 Task: Create a due date automation trigger when advanced on, on the monday of the week a card is due add dates starting next week at 11:00 AM.
Action: Mouse moved to (973, 335)
Screenshot: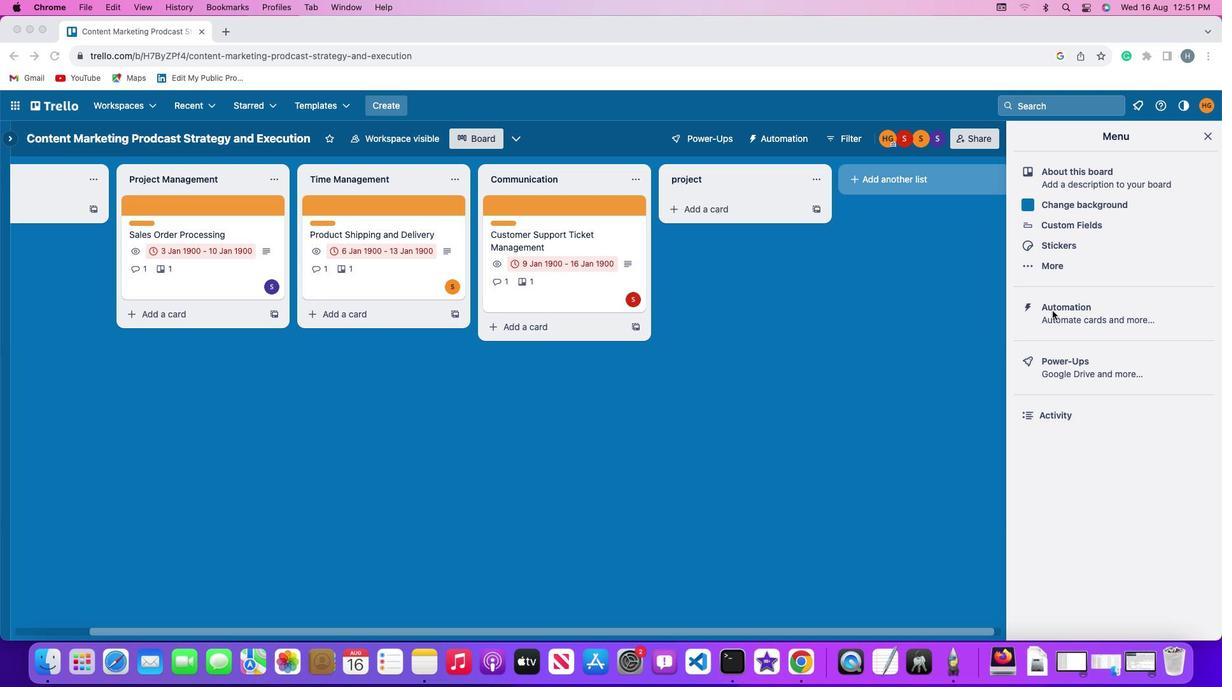 
Action: Mouse pressed left at (973, 335)
Screenshot: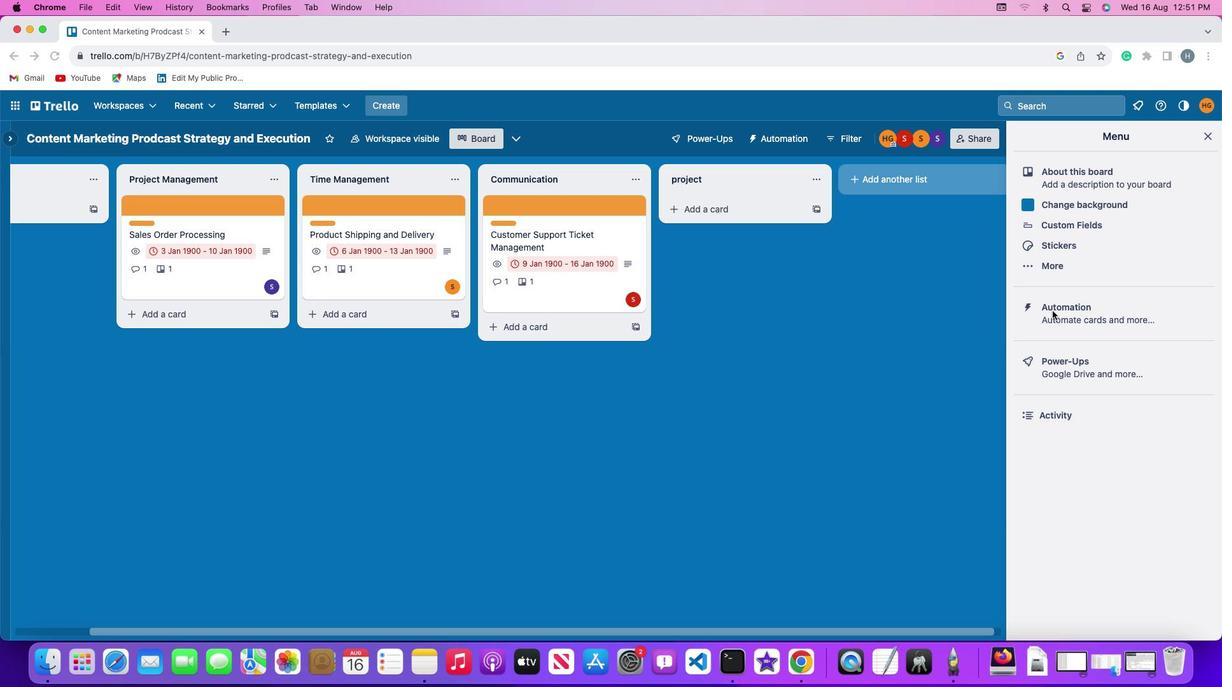 
Action: Mouse moved to (973, 335)
Screenshot: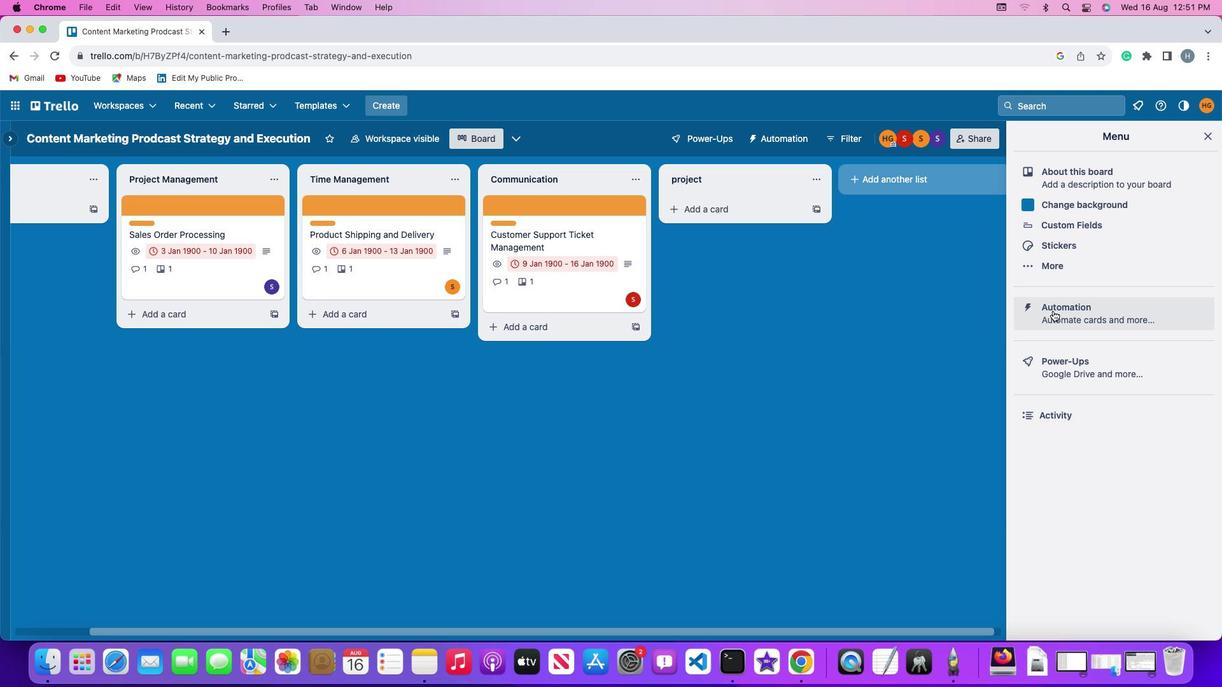 
Action: Mouse pressed left at (973, 335)
Screenshot: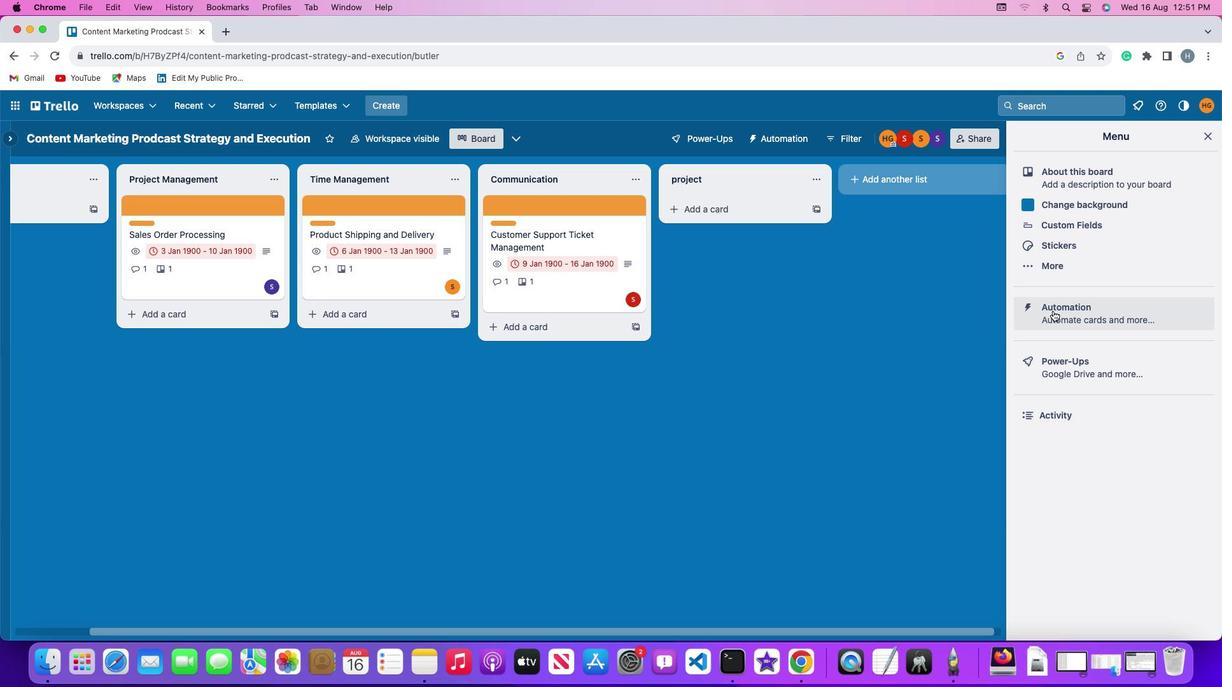 
Action: Mouse moved to (122, 329)
Screenshot: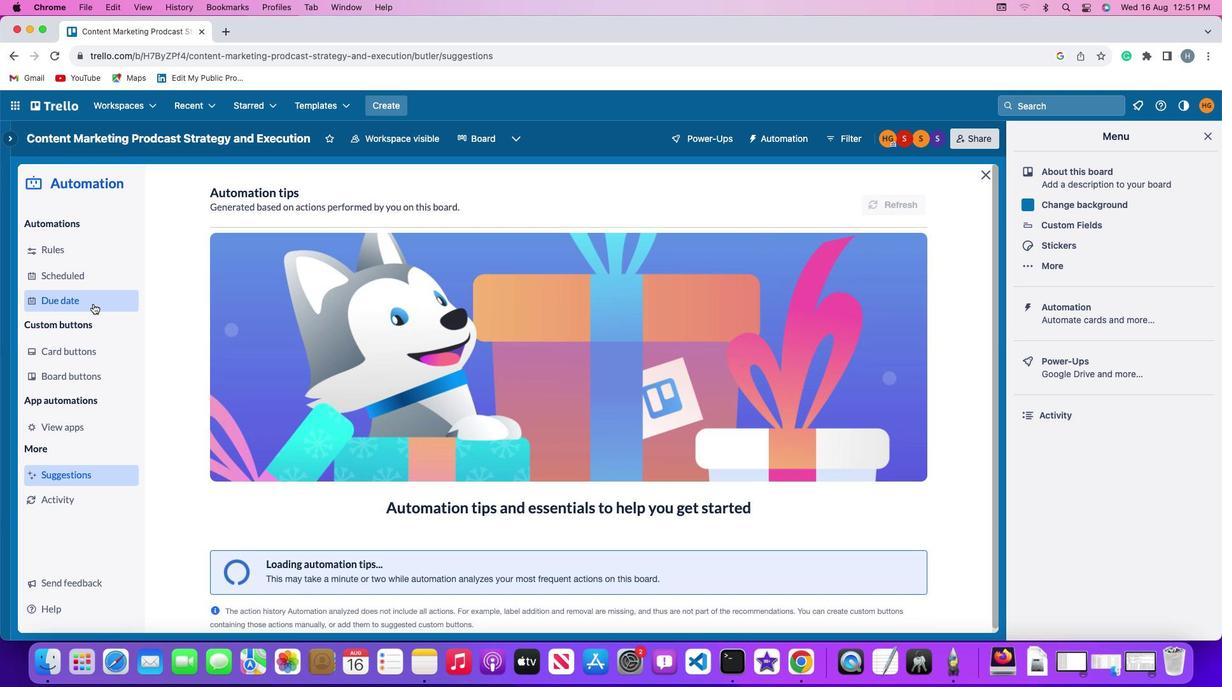 
Action: Mouse pressed left at (122, 329)
Screenshot: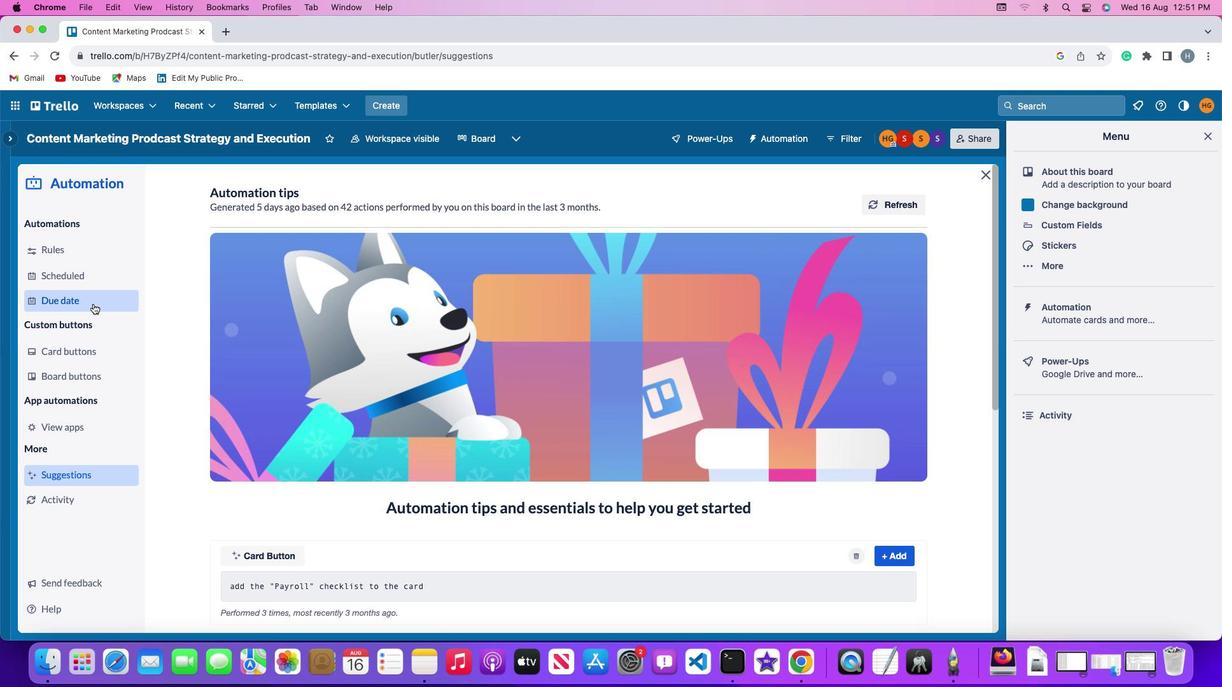 
Action: Mouse moved to (798, 235)
Screenshot: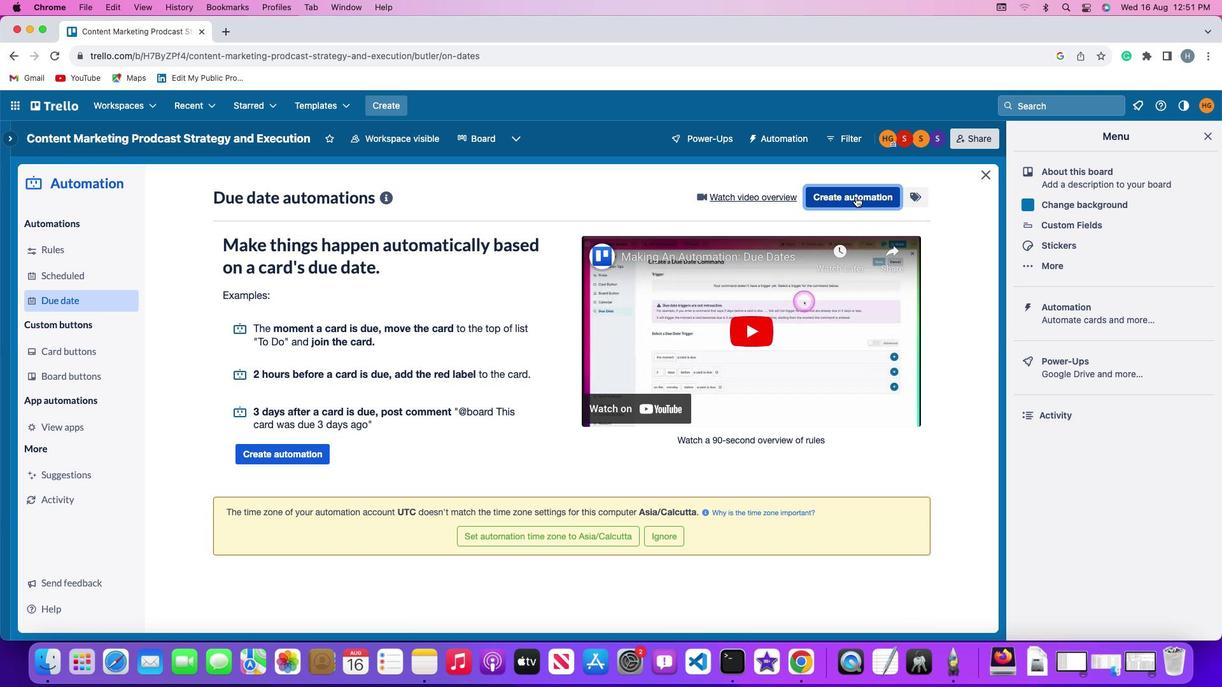 
Action: Mouse pressed left at (798, 235)
Screenshot: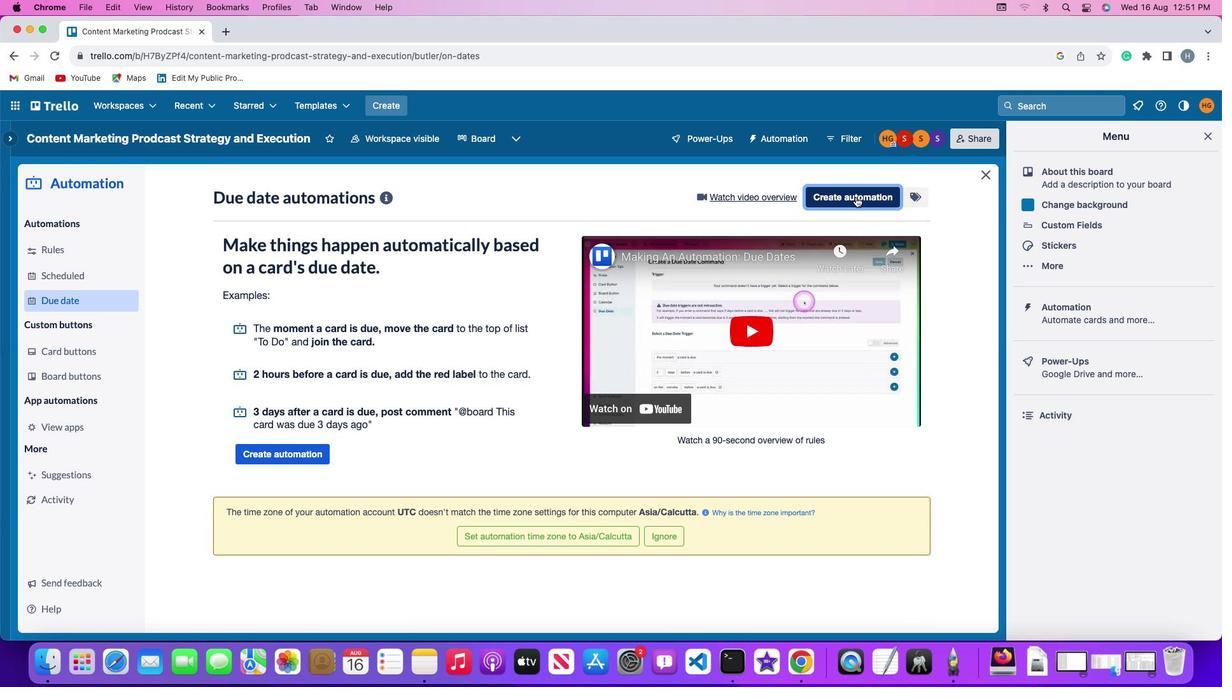 
Action: Mouse moved to (552, 342)
Screenshot: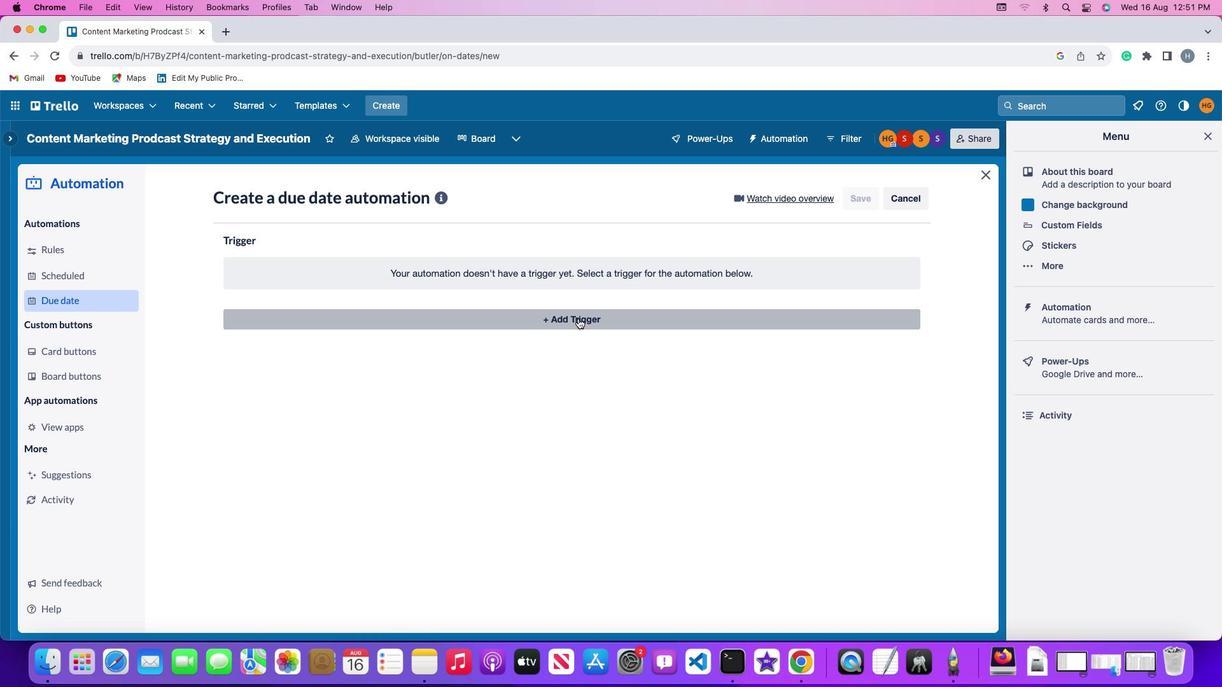 
Action: Mouse pressed left at (552, 342)
Screenshot: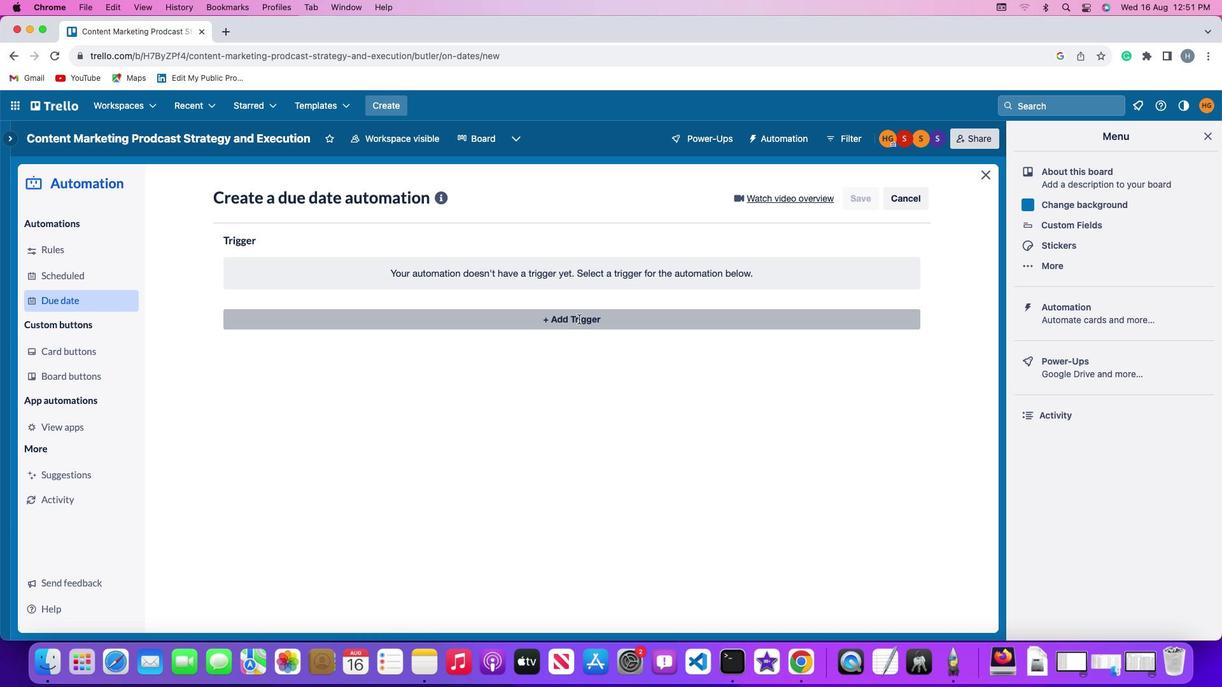 
Action: Mouse moved to (284, 544)
Screenshot: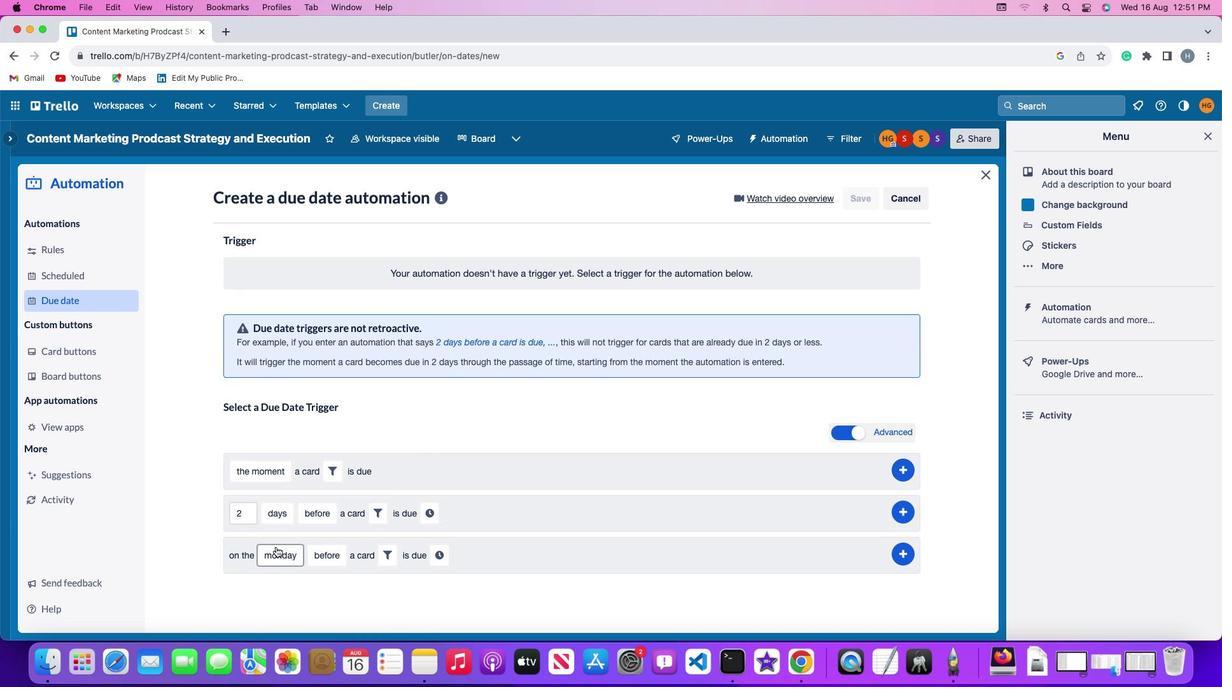 
Action: Mouse pressed left at (284, 544)
Screenshot: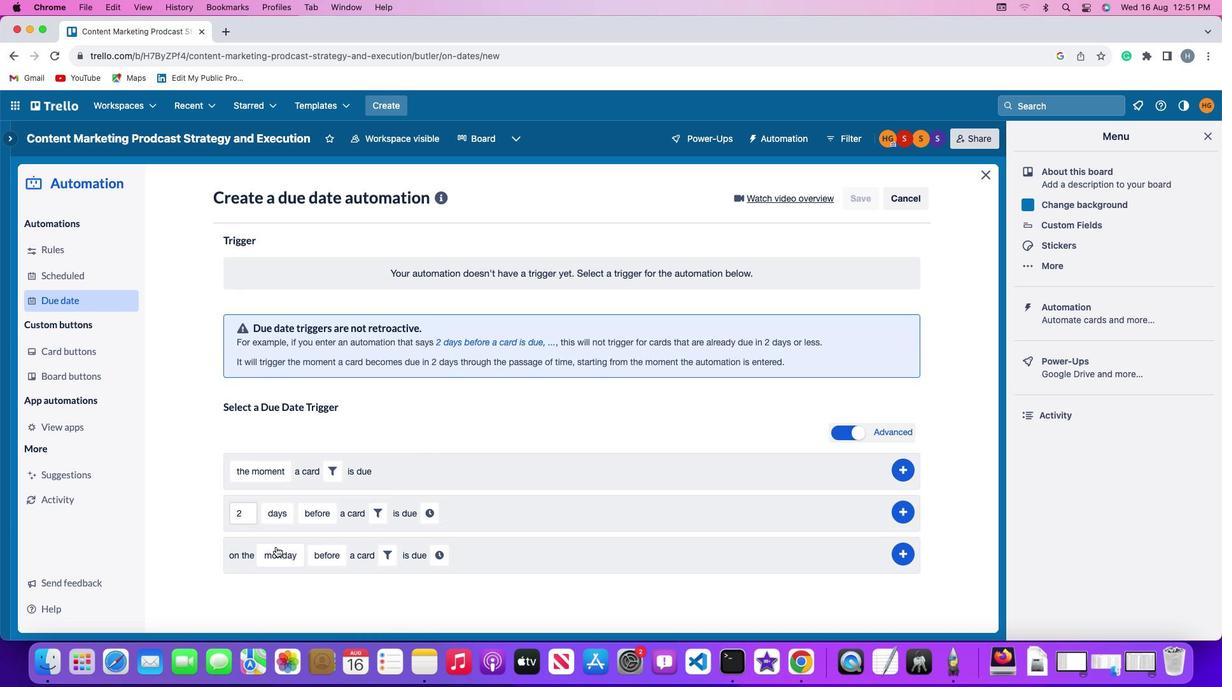 
Action: Mouse moved to (307, 395)
Screenshot: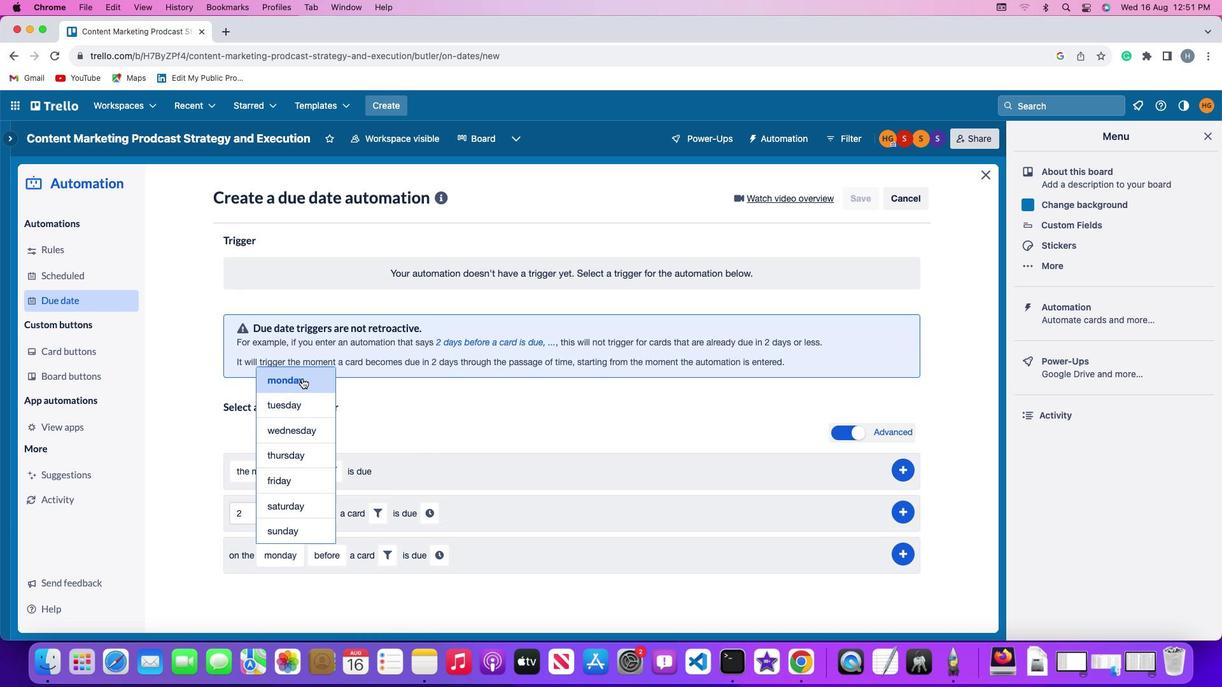 
Action: Mouse pressed left at (307, 395)
Screenshot: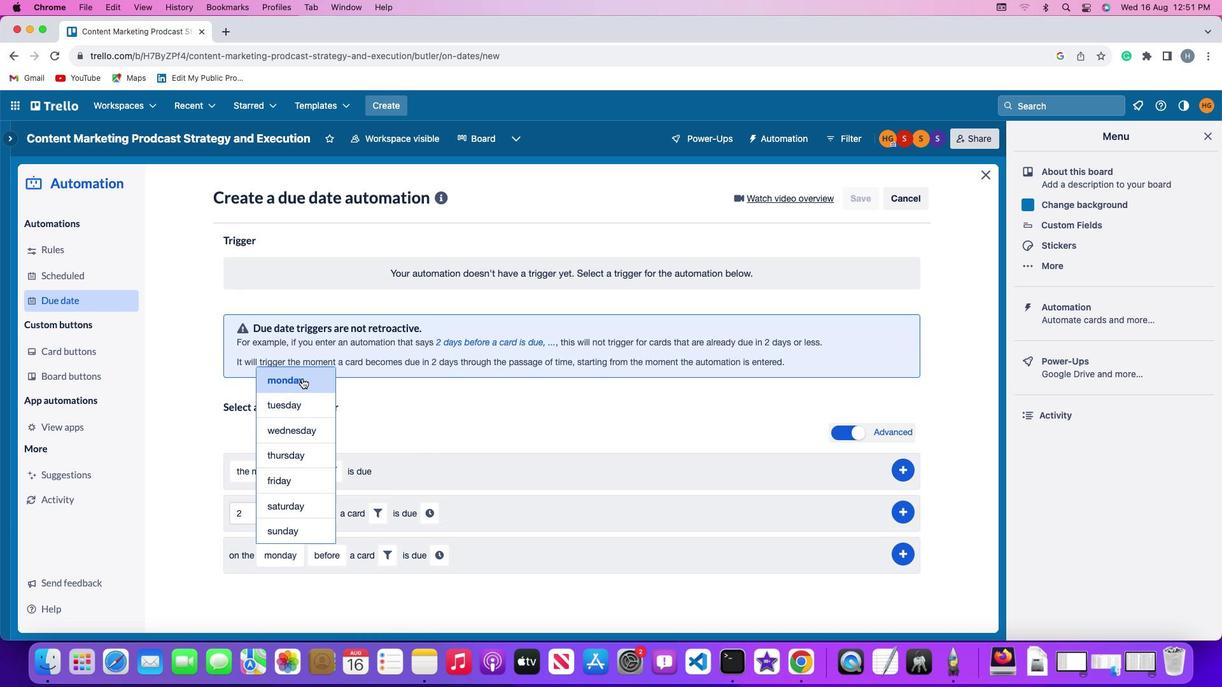 
Action: Mouse moved to (317, 556)
Screenshot: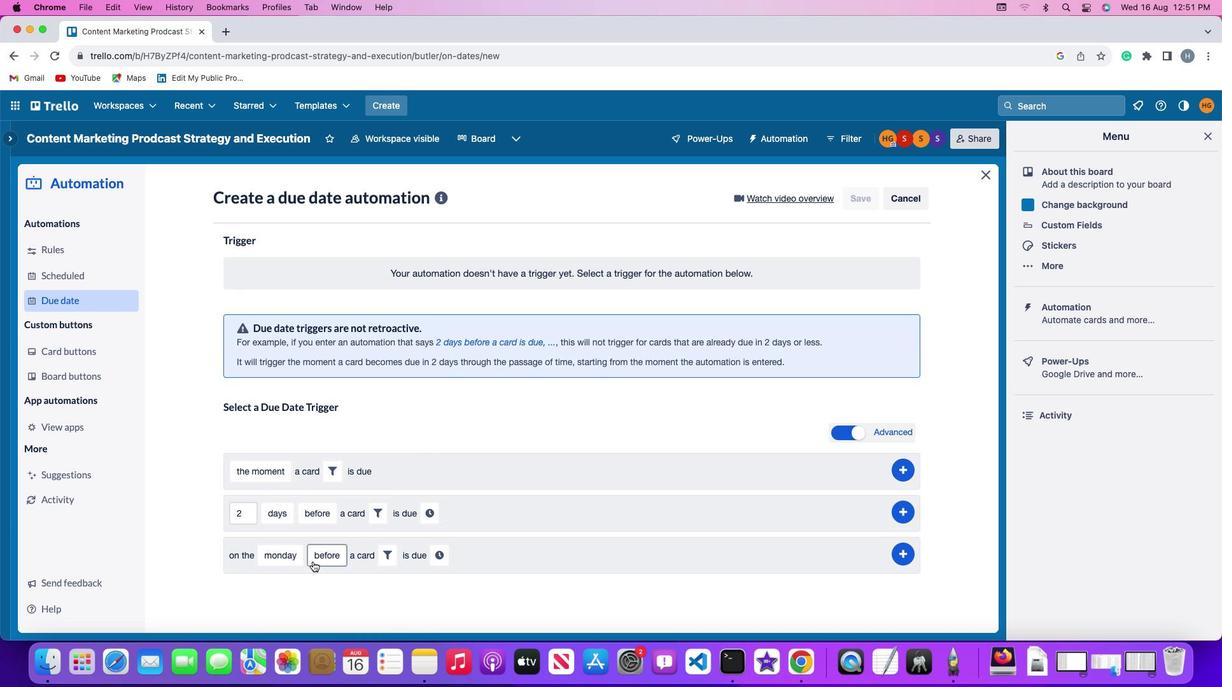 
Action: Mouse pressed left at (317, 556)
Screenshot: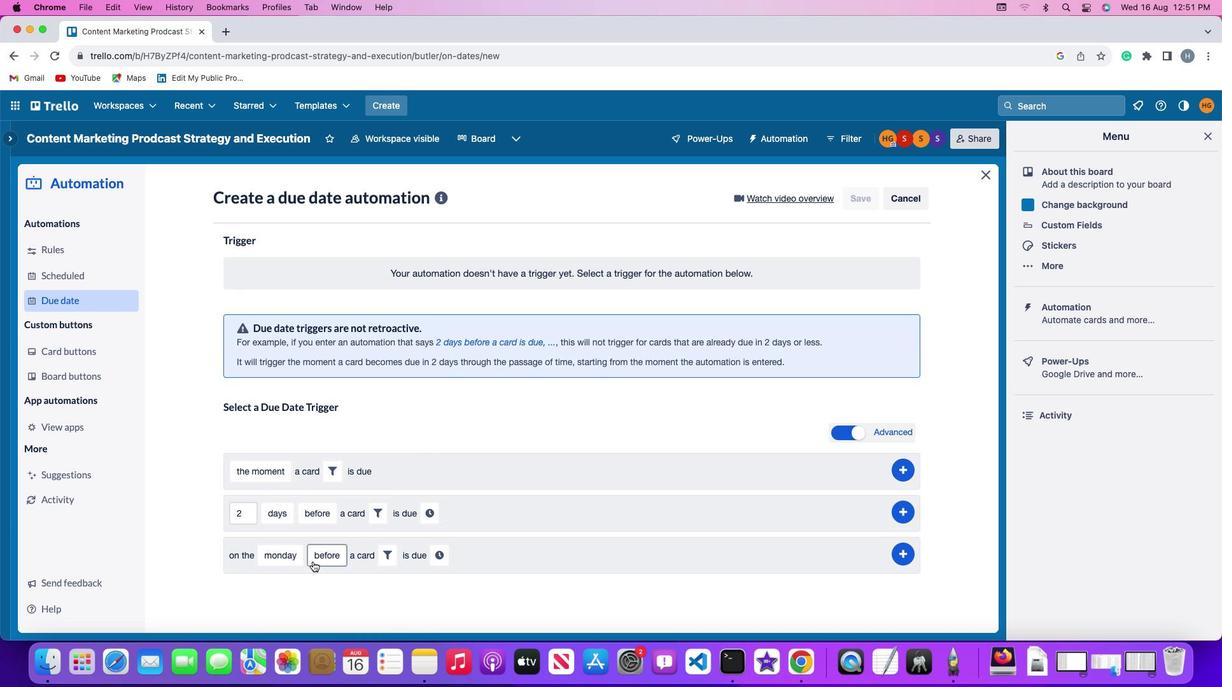 
Action: Mouse moved to (356, 505)
Screenshot: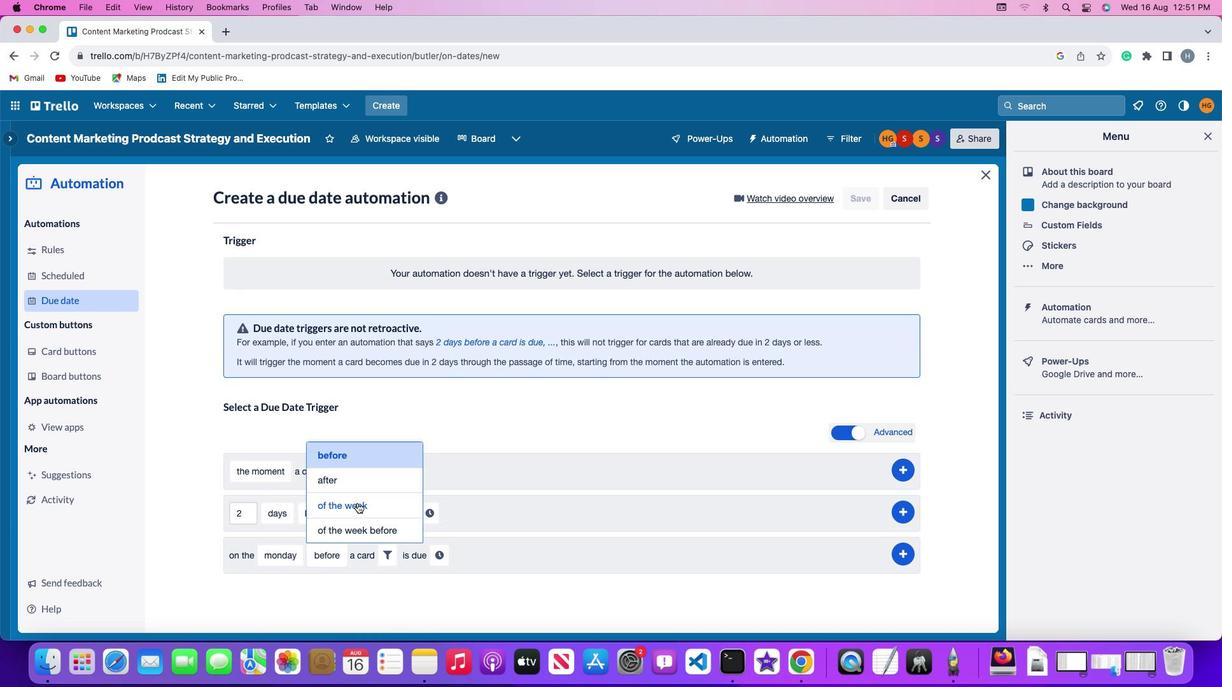 
Action: Mouse pressed left at (356, 505)
Screenshot: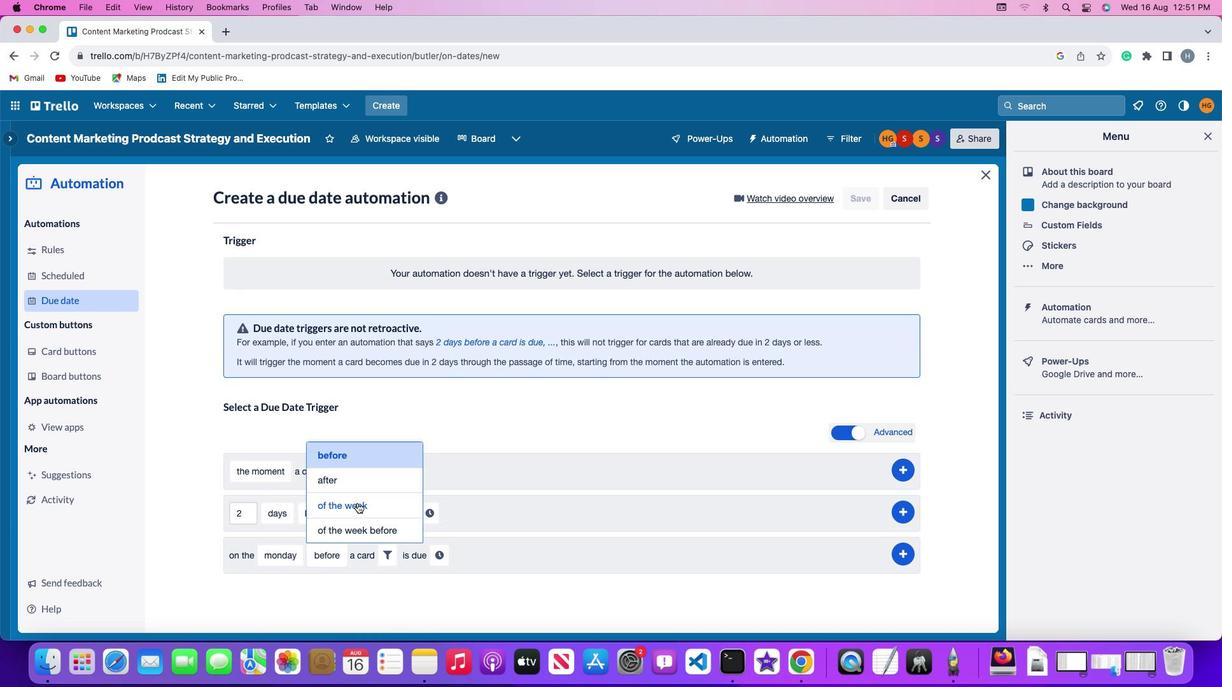 
Action: Mouse moved to (398, 553)
Screenshot: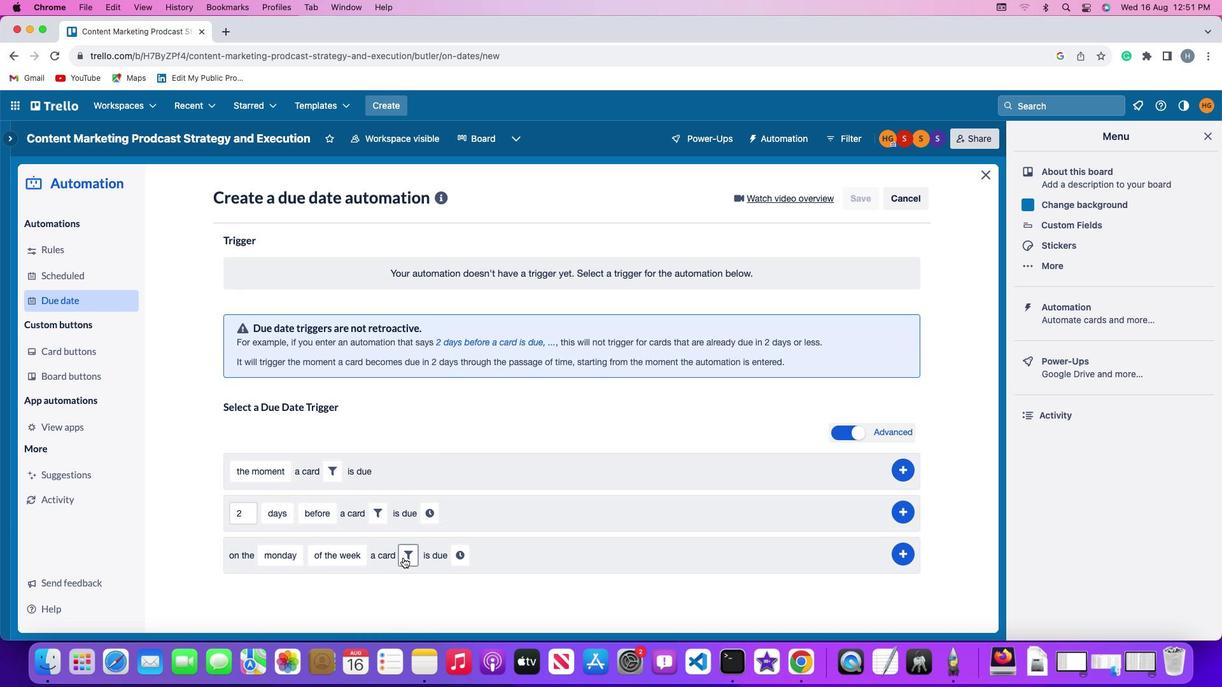 
Action: Mouse pressed left at (398, 553)
Screenshot: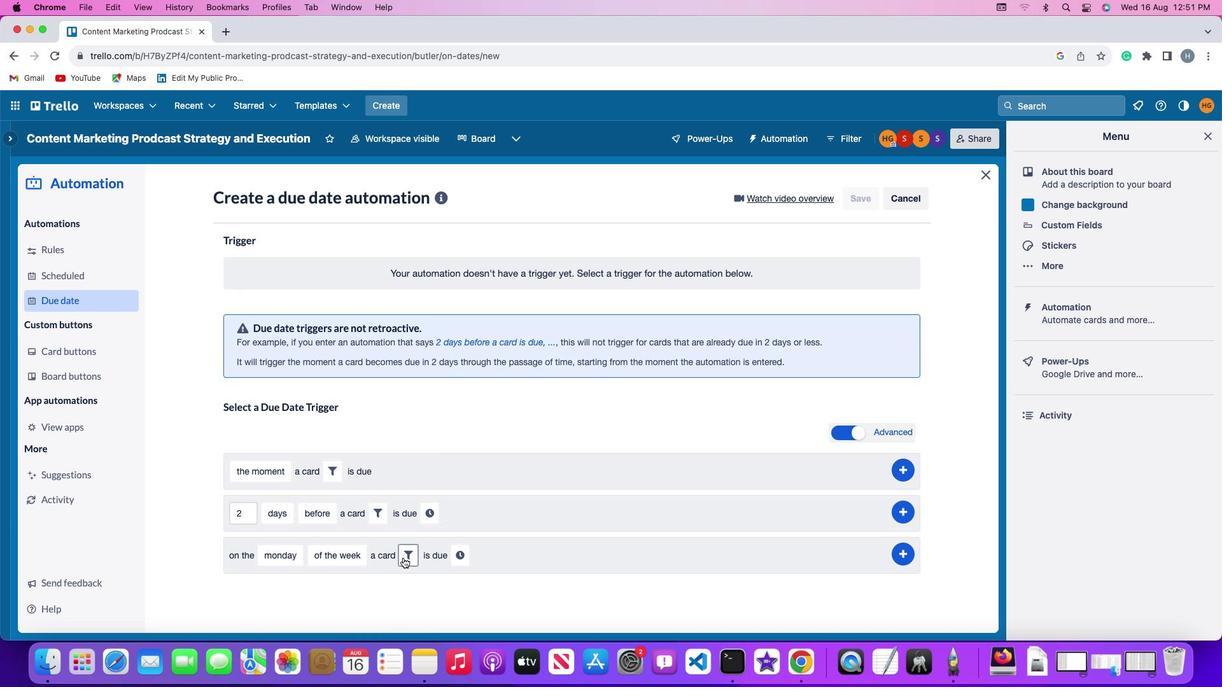 
Action: Mouse moved to (458, 587)
Screenshot: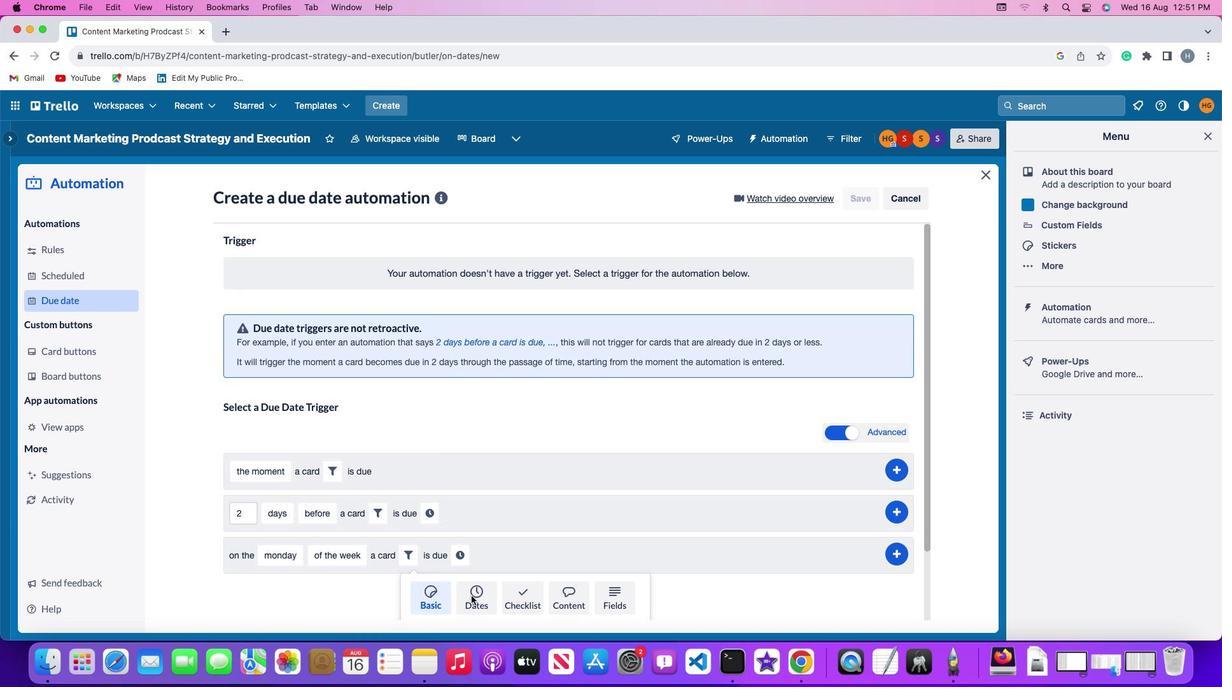
Action: Mouse pressed left at (458, 587)
Screenshot: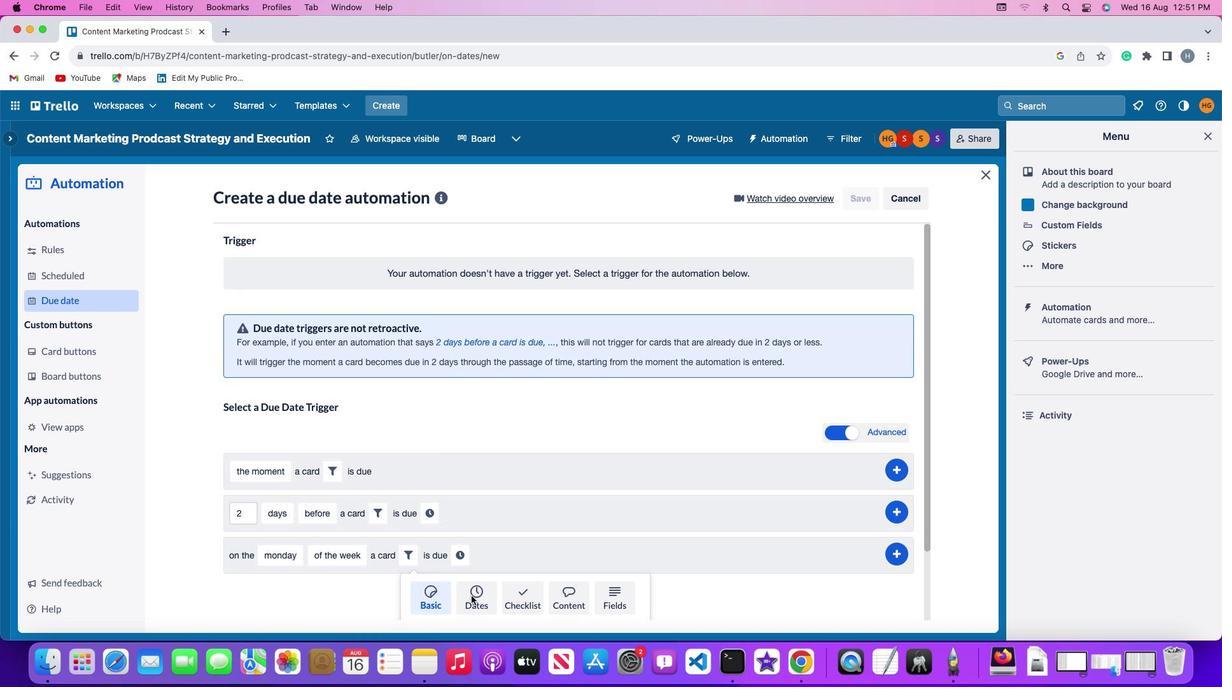 
Action: Mouse moved to (339, 591)
Screenshot: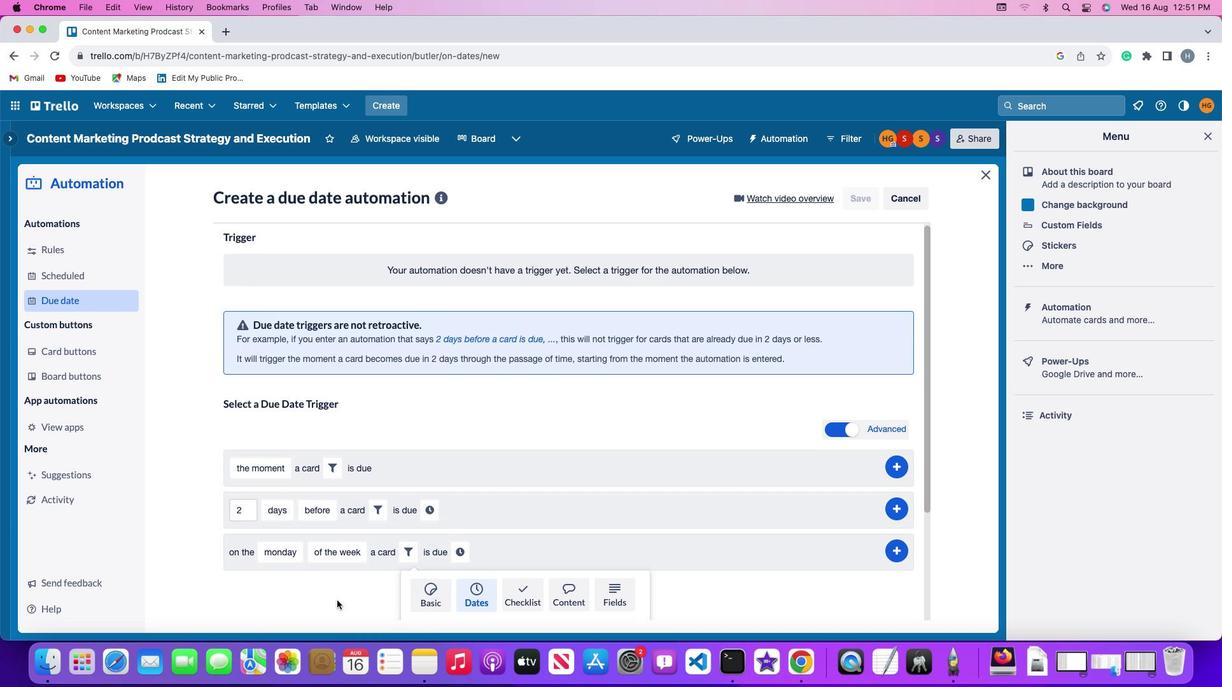 
Action: Mouse scrolled (339, 591) with delta (40, 61)
Screenshot: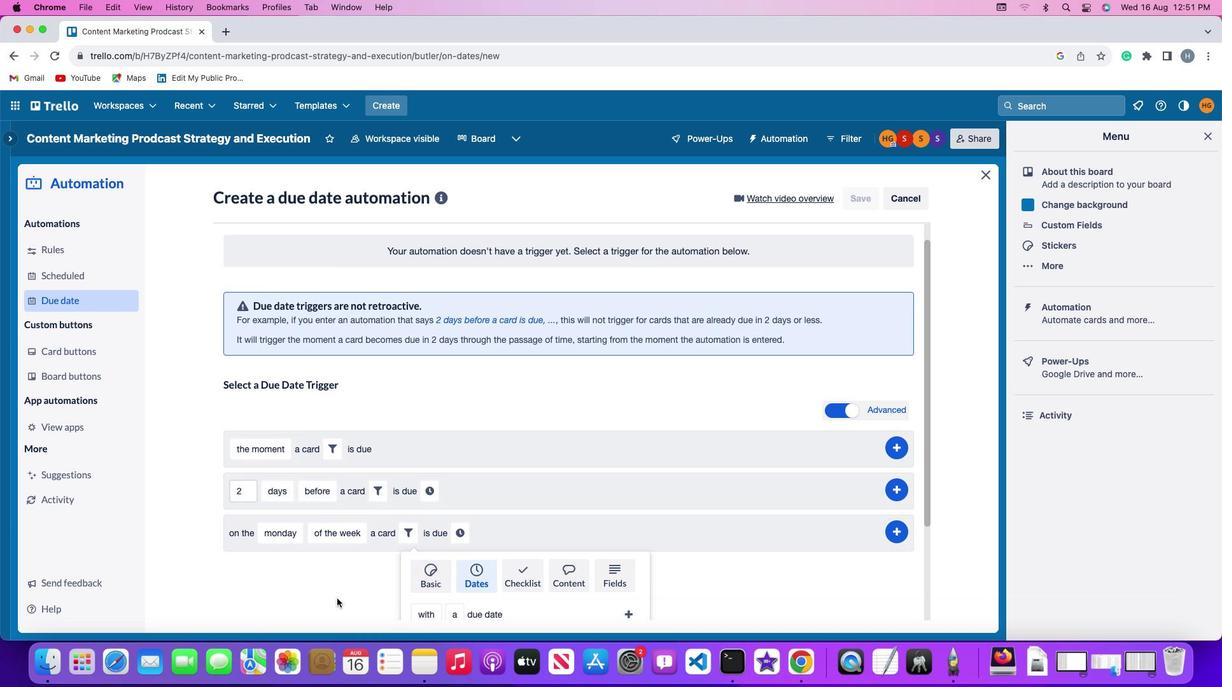 
Action: Mouse scrolled (339, 591) with delta (40, 61)
Screenshot: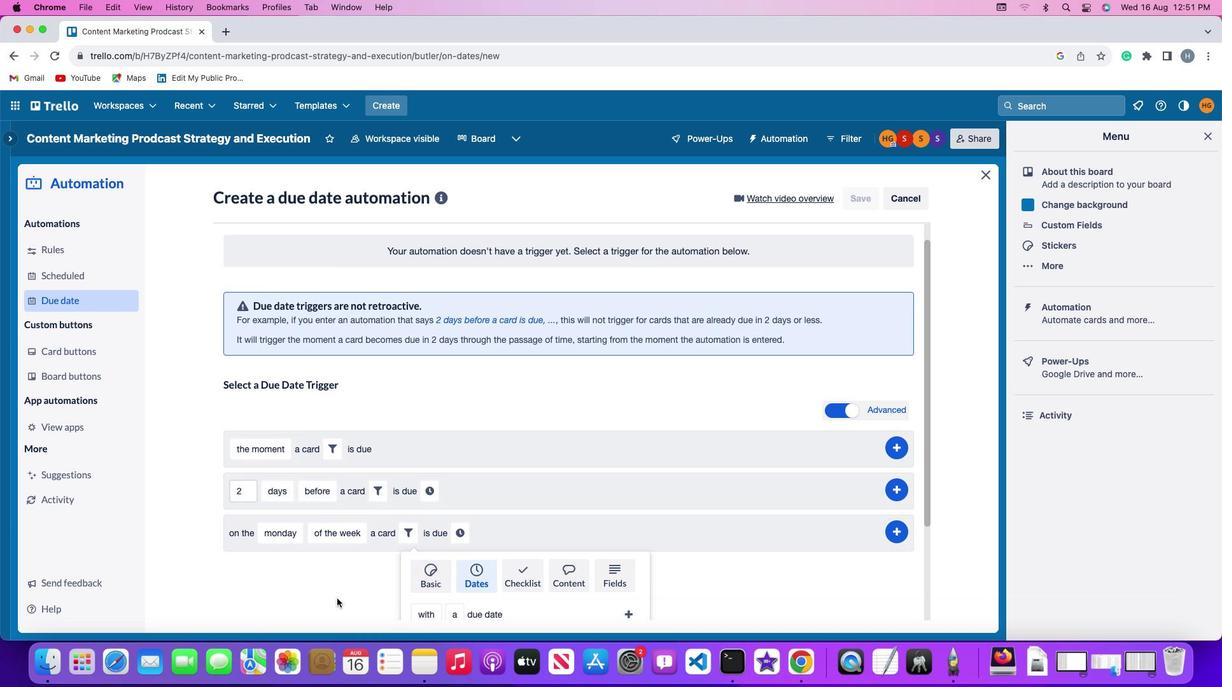 
Action: Mouse scrolled (339, 591) with delta (40, 60)
Screenshot: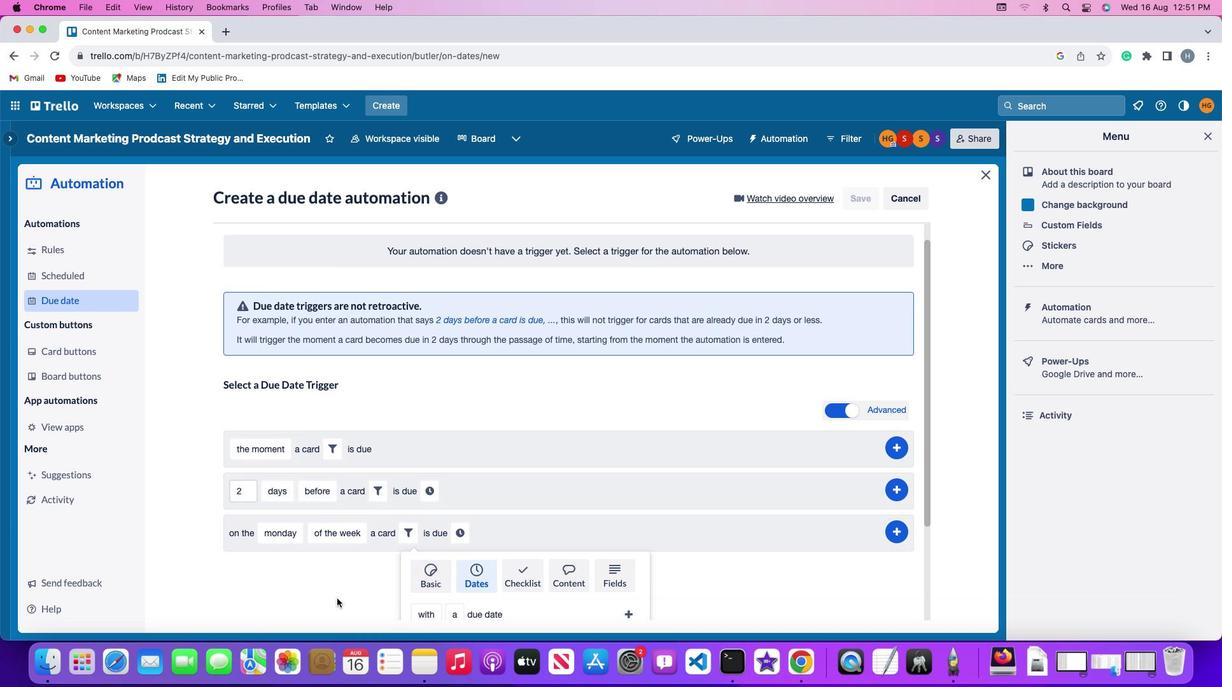 
Action: Mouse moved to (339, 591)
Screenshot: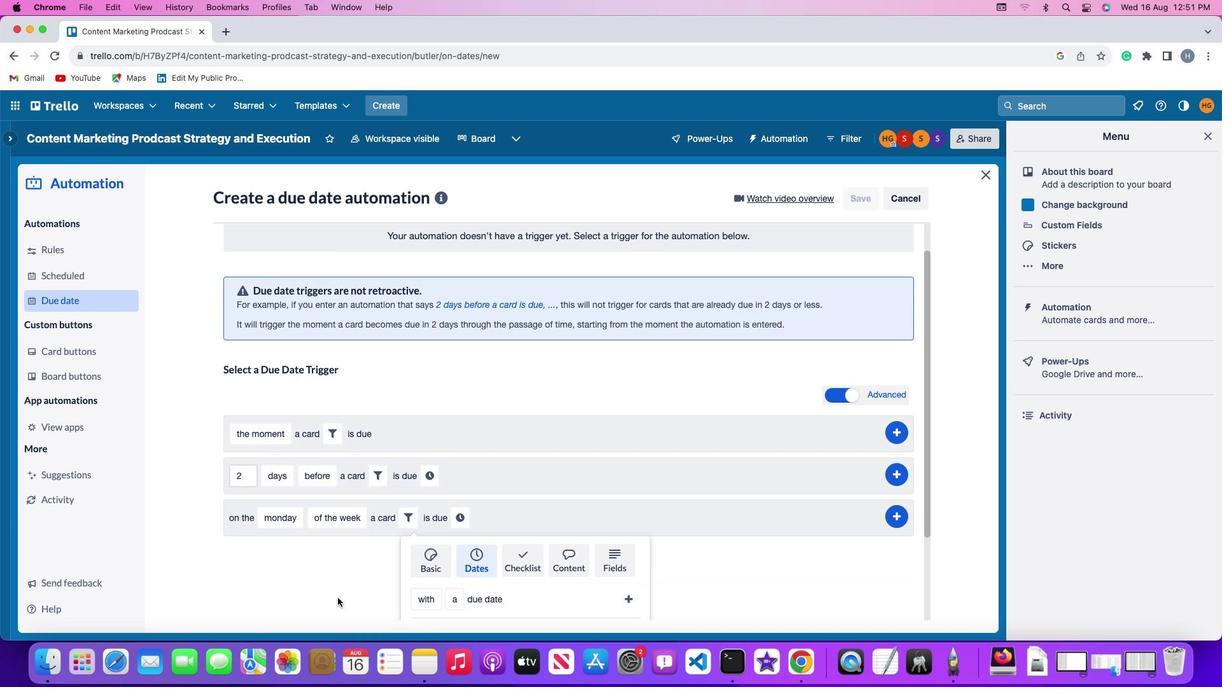 
Action: Mouse scrolled (339, 591) with delta (40, 59)
Screenshot: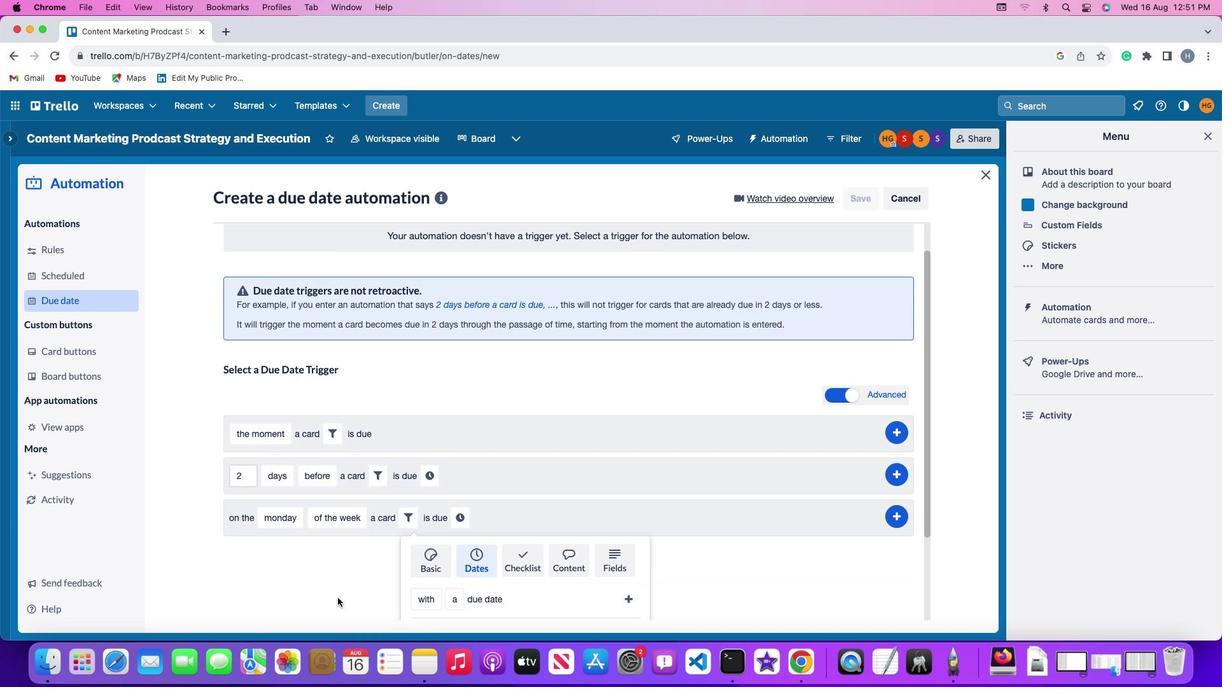 
Action: Mouse moved to (340, 588)
Screenshot: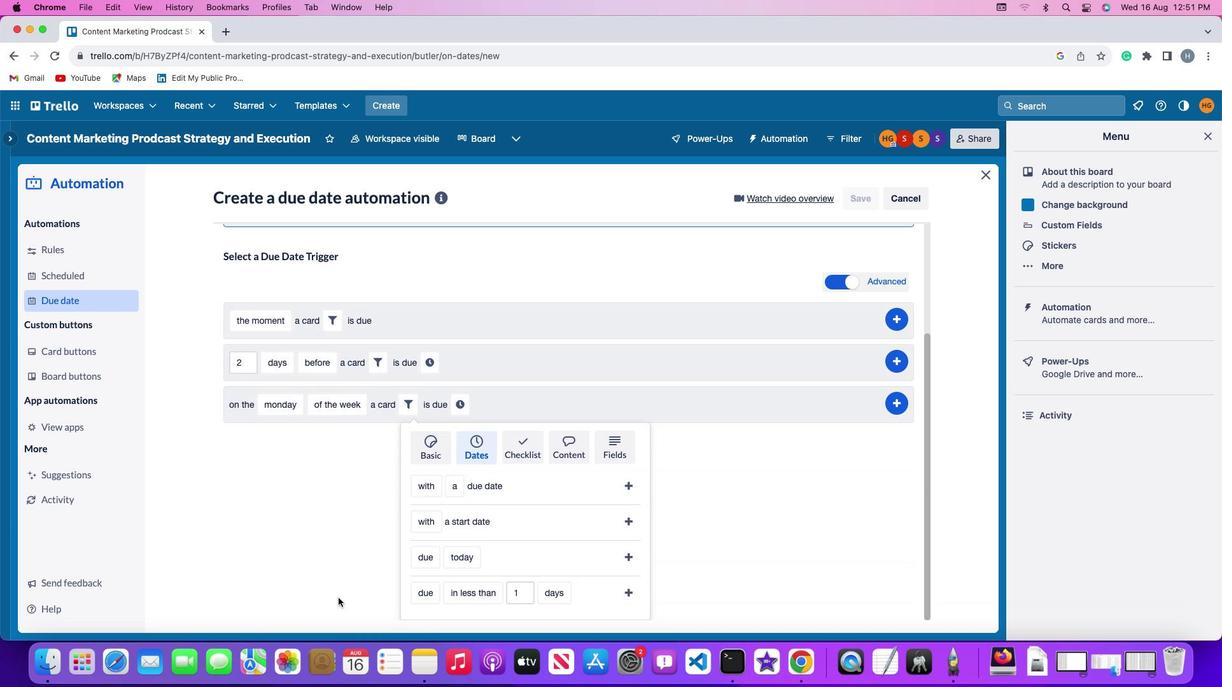 
Action: Mouse scrolled (340, 588) with delta (40, 61)
Screenshot: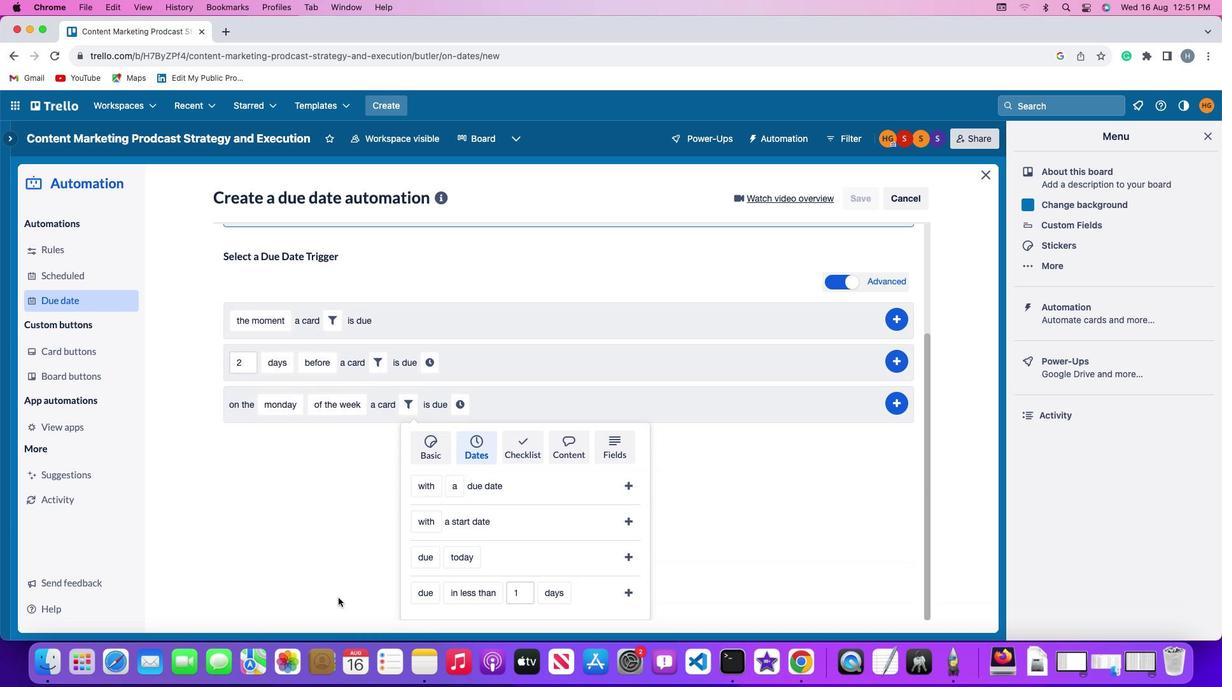 
Action: Mouse scrolled (340, 588) with delta (40, 61)
Screenshot: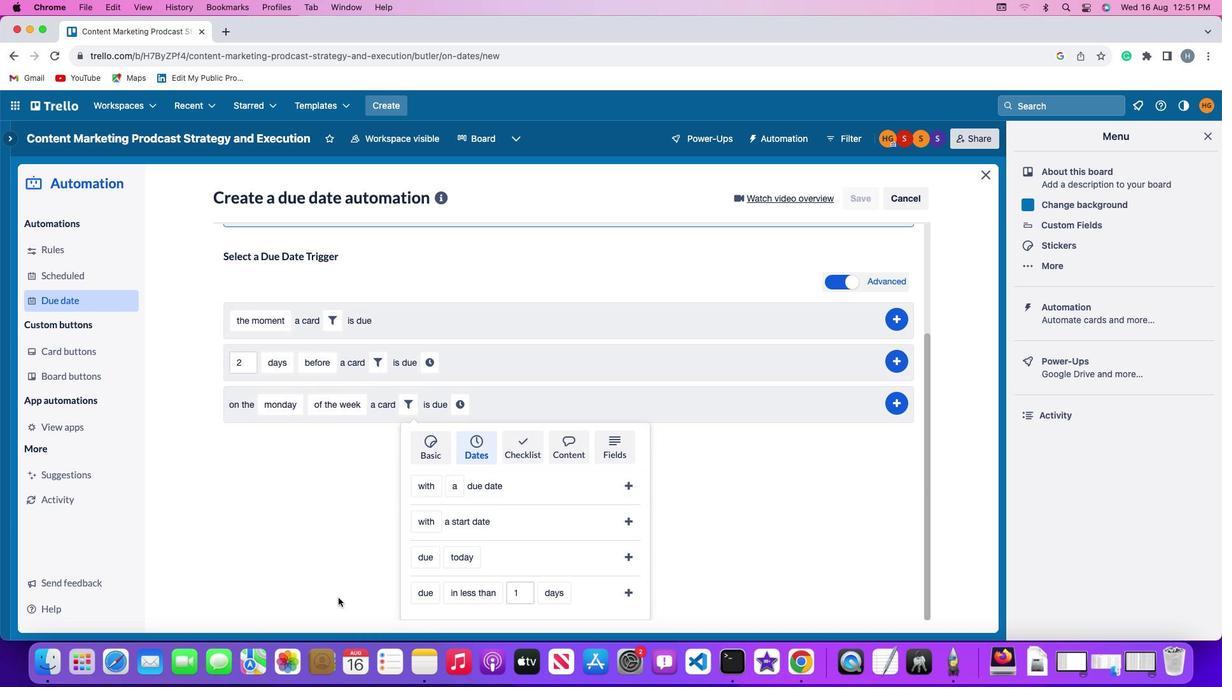 
Action: Mouse scrolled (340, 588) with delta (40, 60)
Screenshot: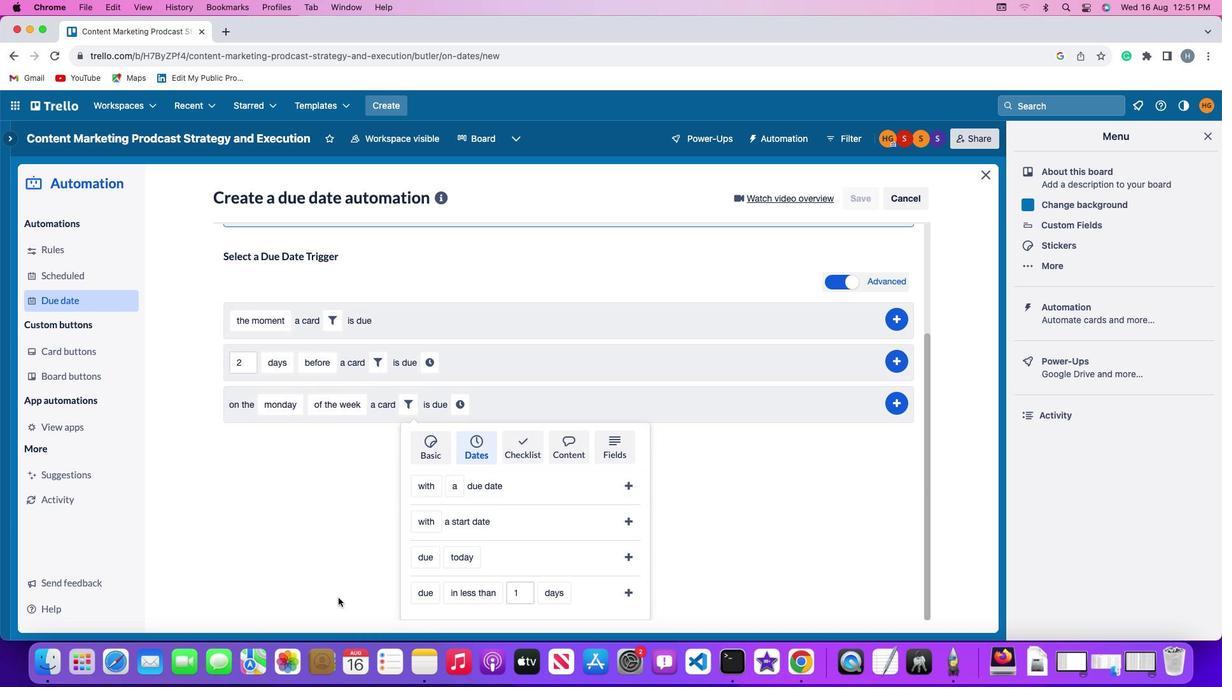 
Action: Mouse moved to (408, 556)
Screenshot: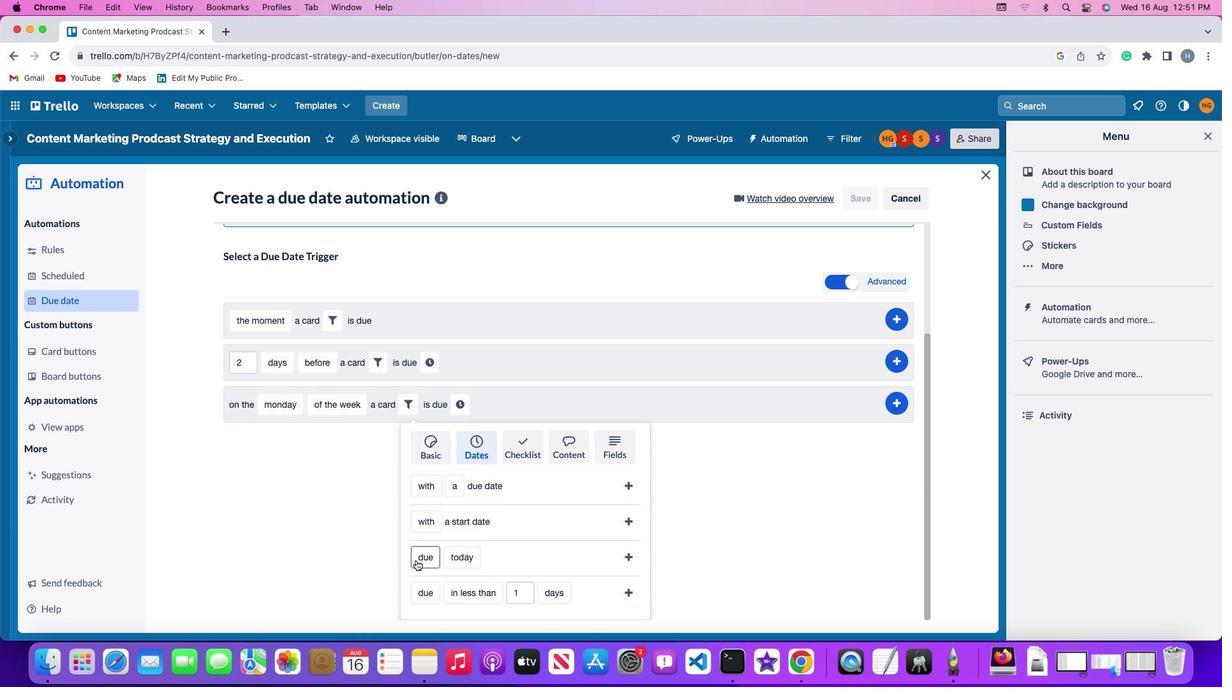 
Action: Mouse pressed left at (408, 556)
Screenshot: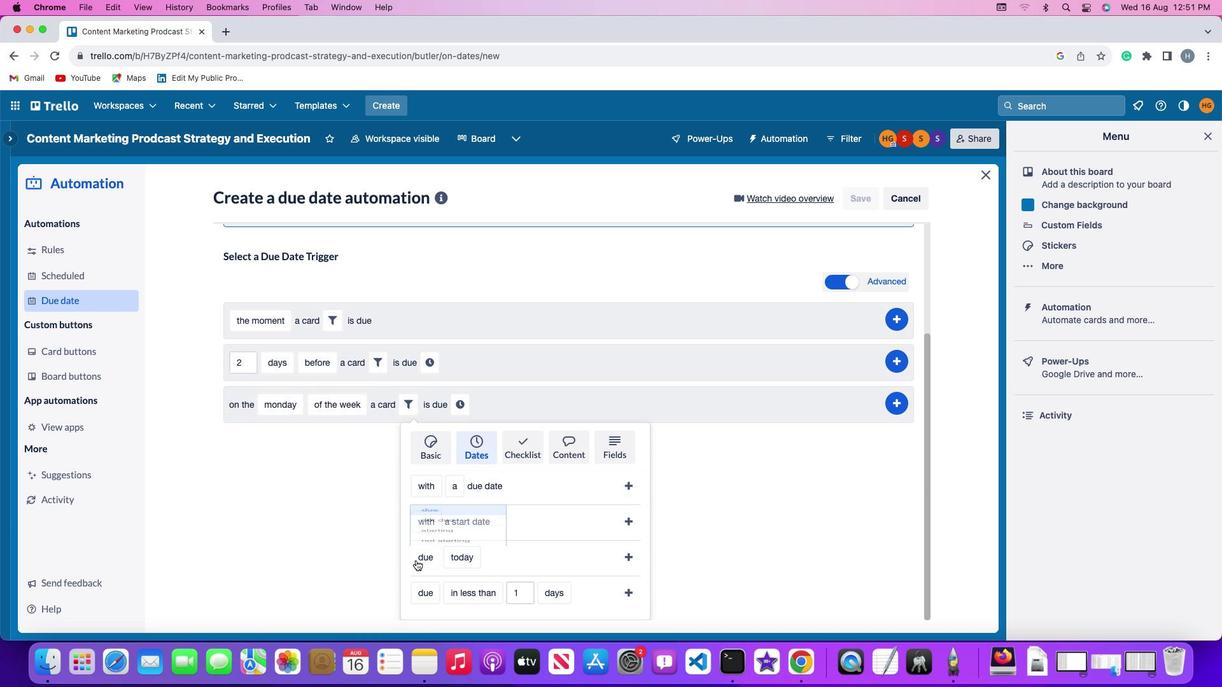 
Action: Mouse moved to (414, 509)
Screenshot: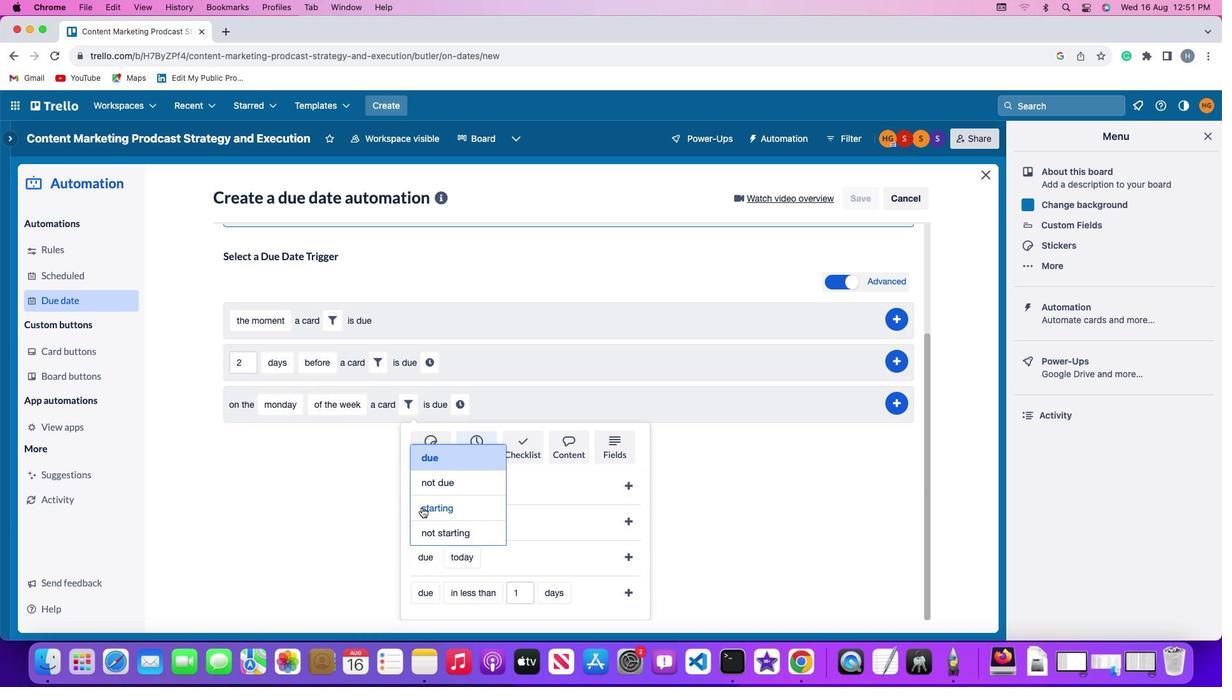 
Action: Mouse pressed left at (414, 509)
Screenshot: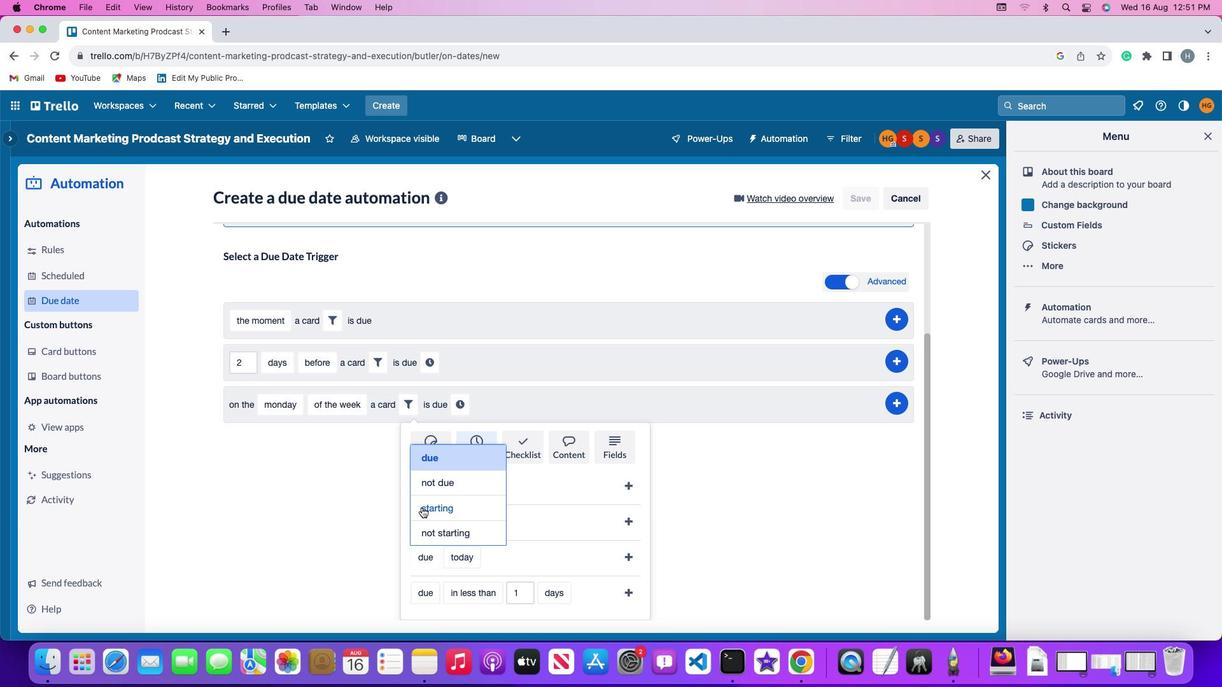 
Action: Mouse moved to (467, 553)
Screenshot: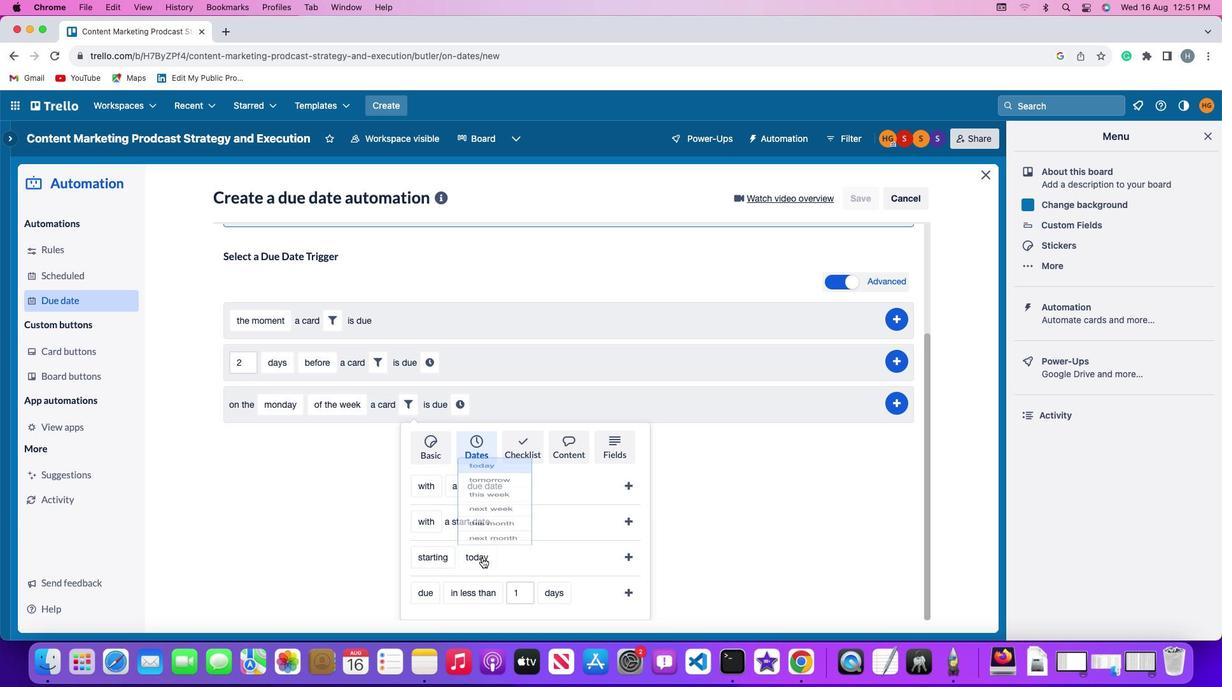 
Action: Mouse pressed left at (467, 553)
Screenshot: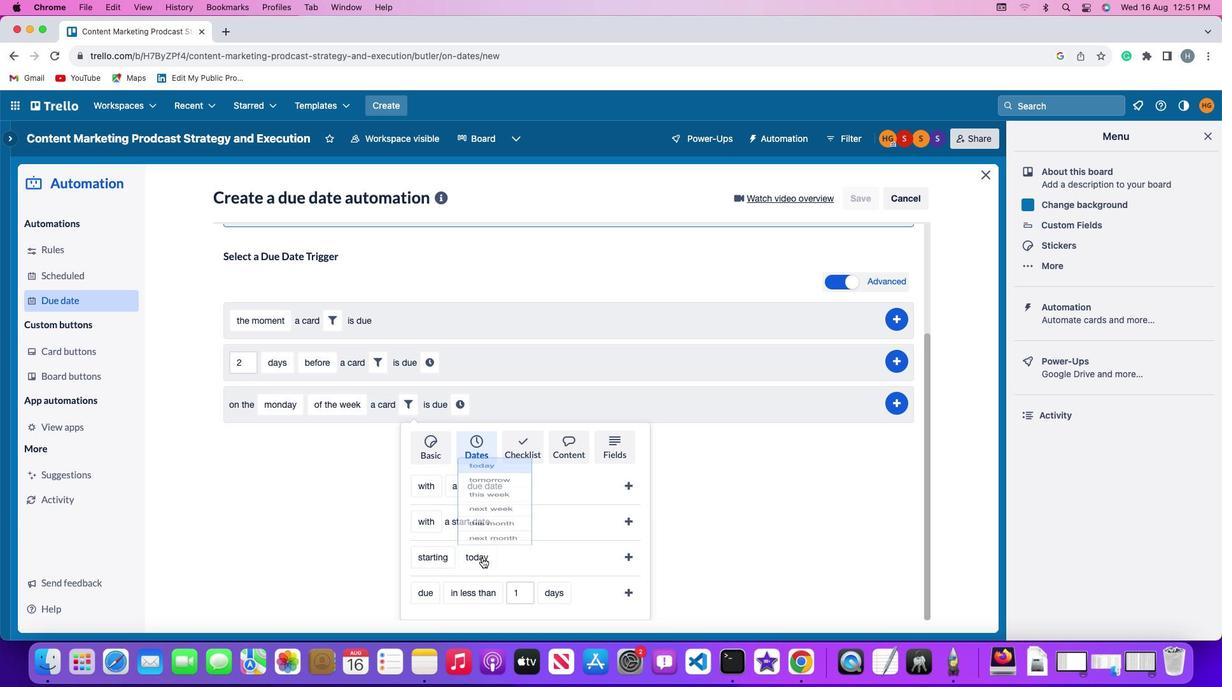 
Action: Mouse moved to (478, 484)
Screenshot: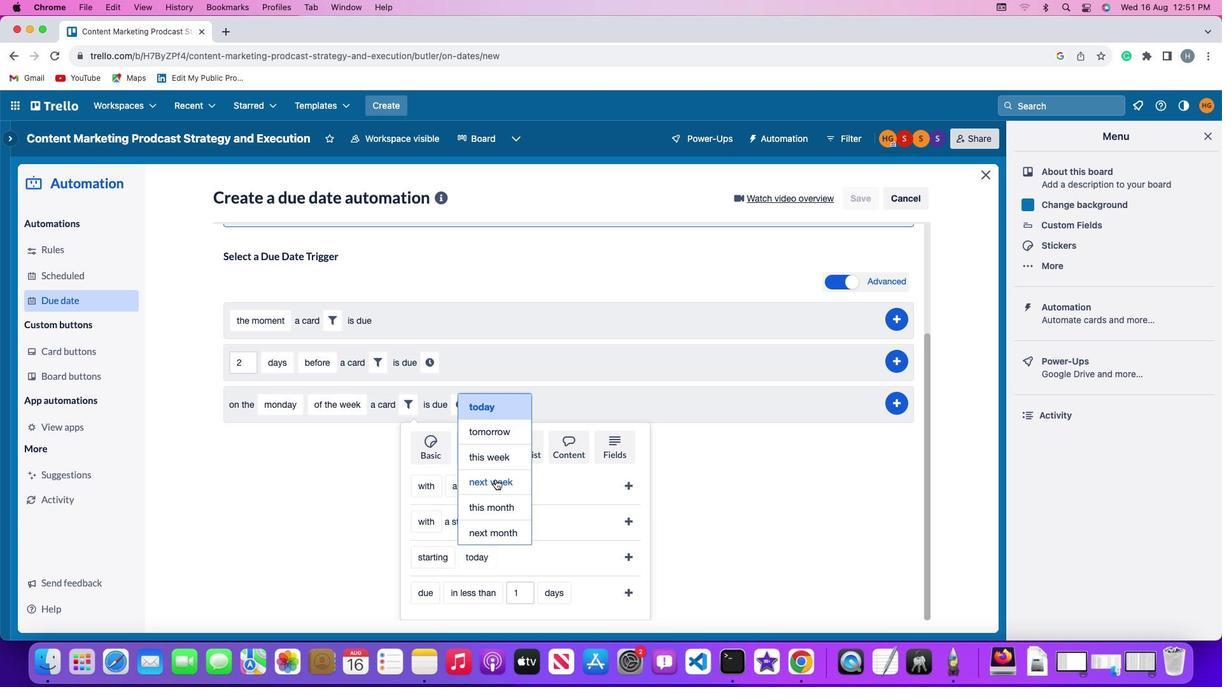 
Action: Mouse pressed left at (478, 484)
Screenshot: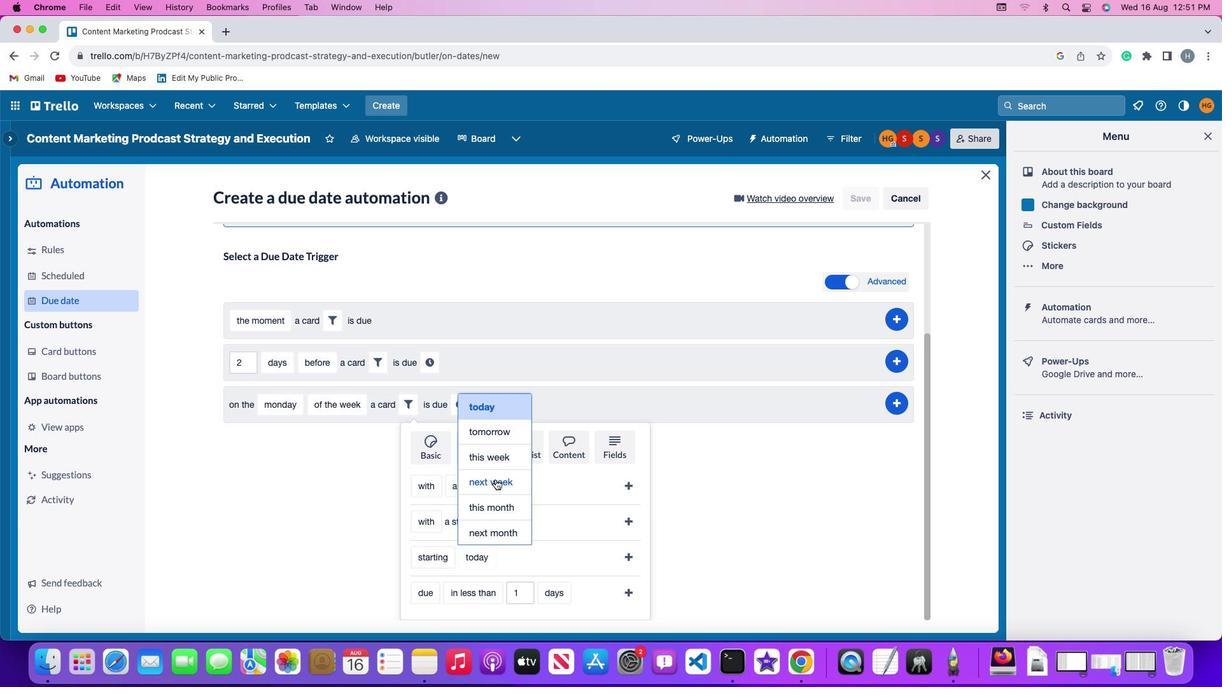 
Action: Mouse moved to (598, 551)
Screenshot: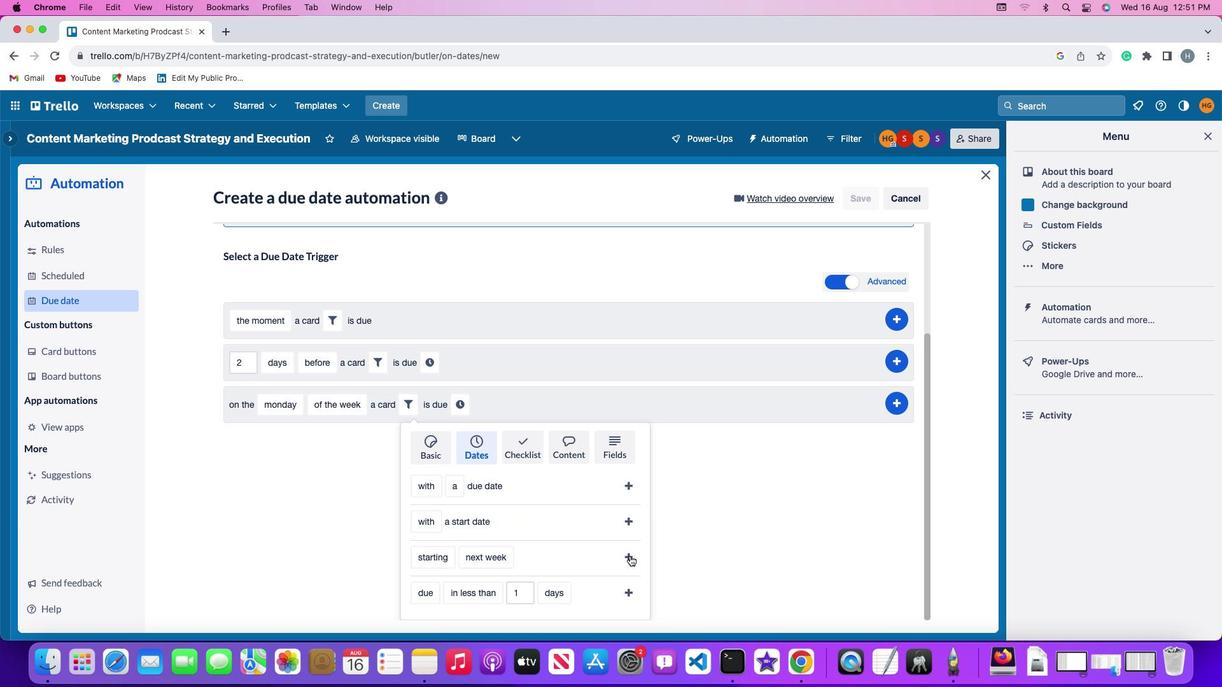 
Action: Mouse pressed left at (598, 551)
Screenshot: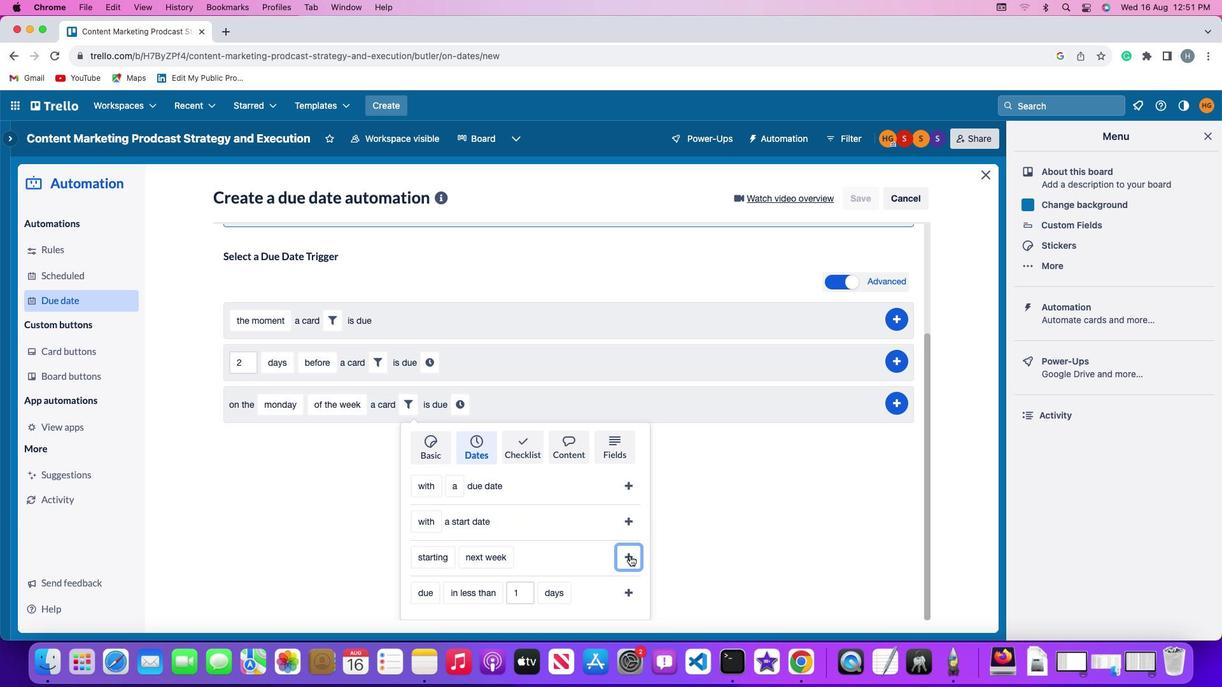 
Action: Mouse moved to (543, 549)
Screenshot: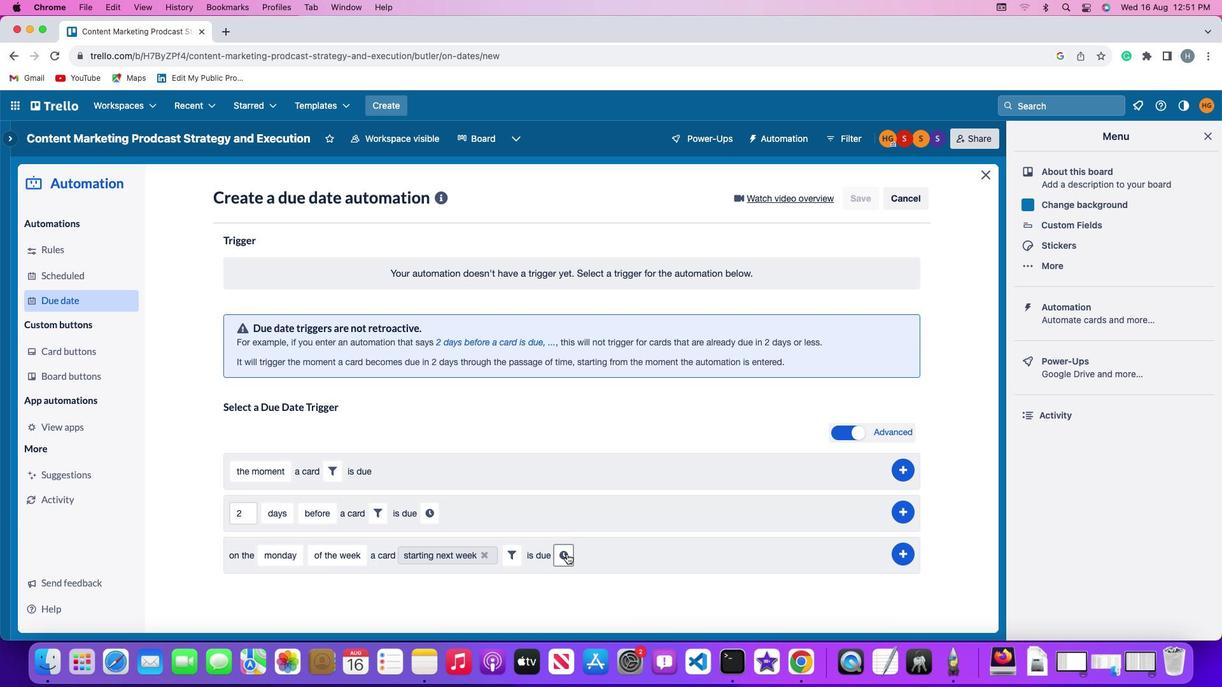 
Action: Mouse pressed left at (543, 549)
Screenshot: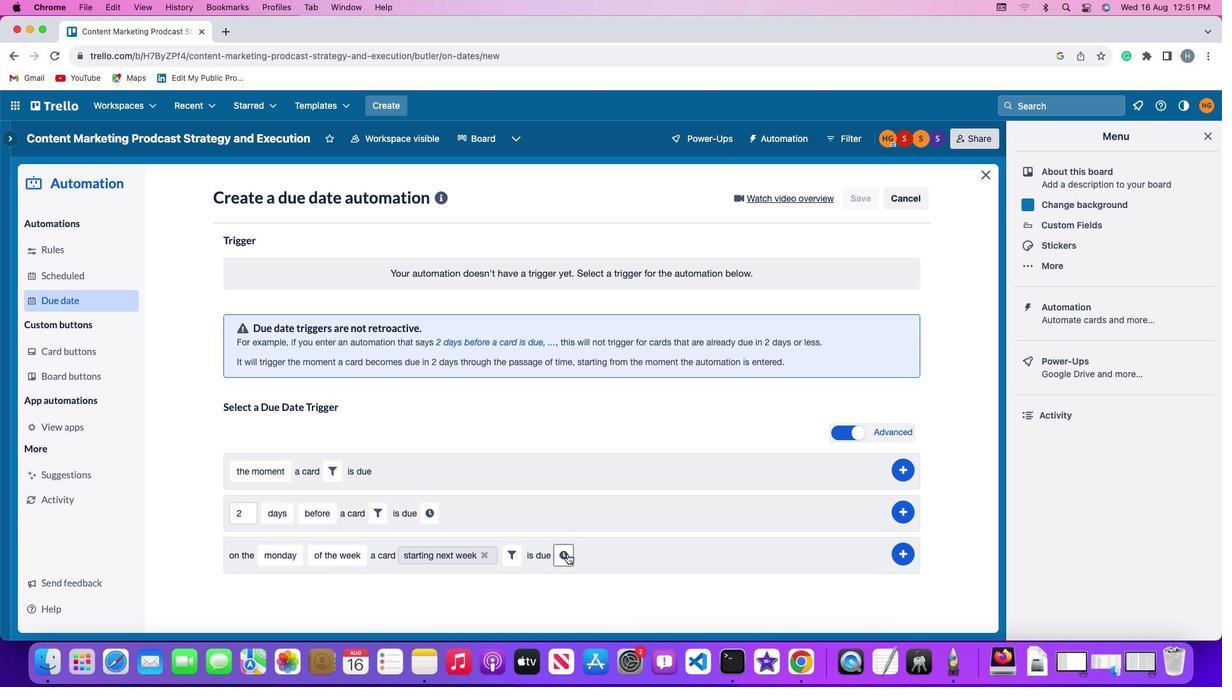 
Action: Mouse moved to (566, 553)
Screenshot: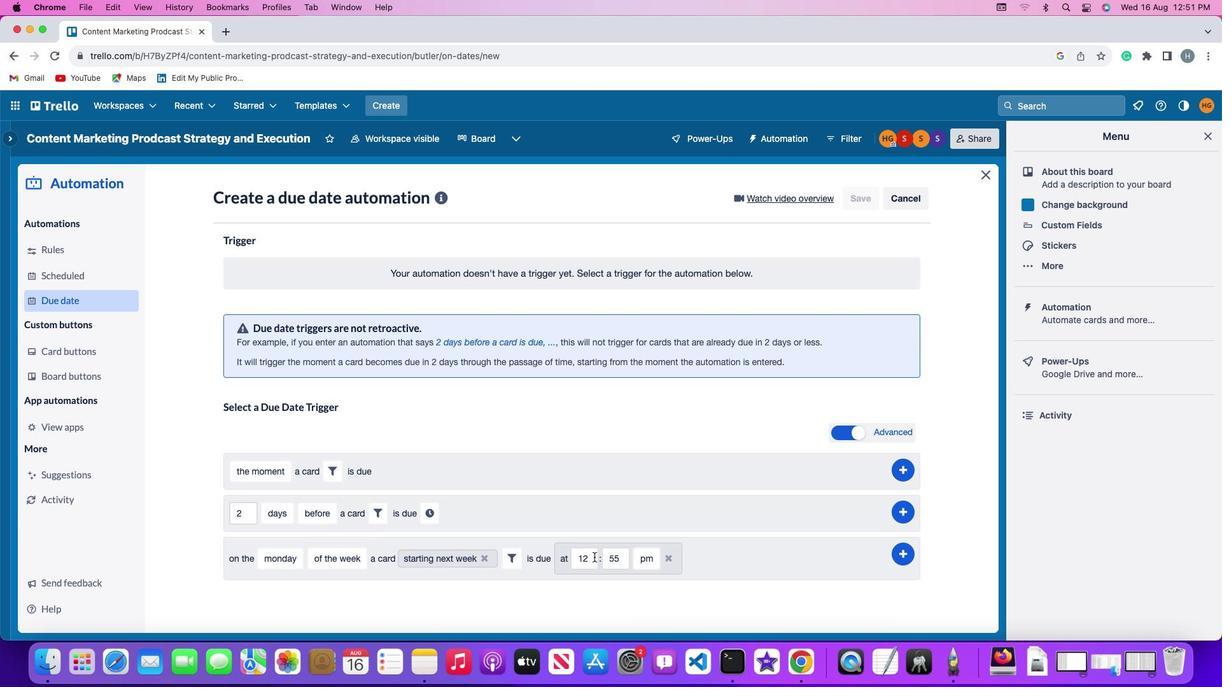 
Action: Mouse pressed left at (566, 553)
Screenshot: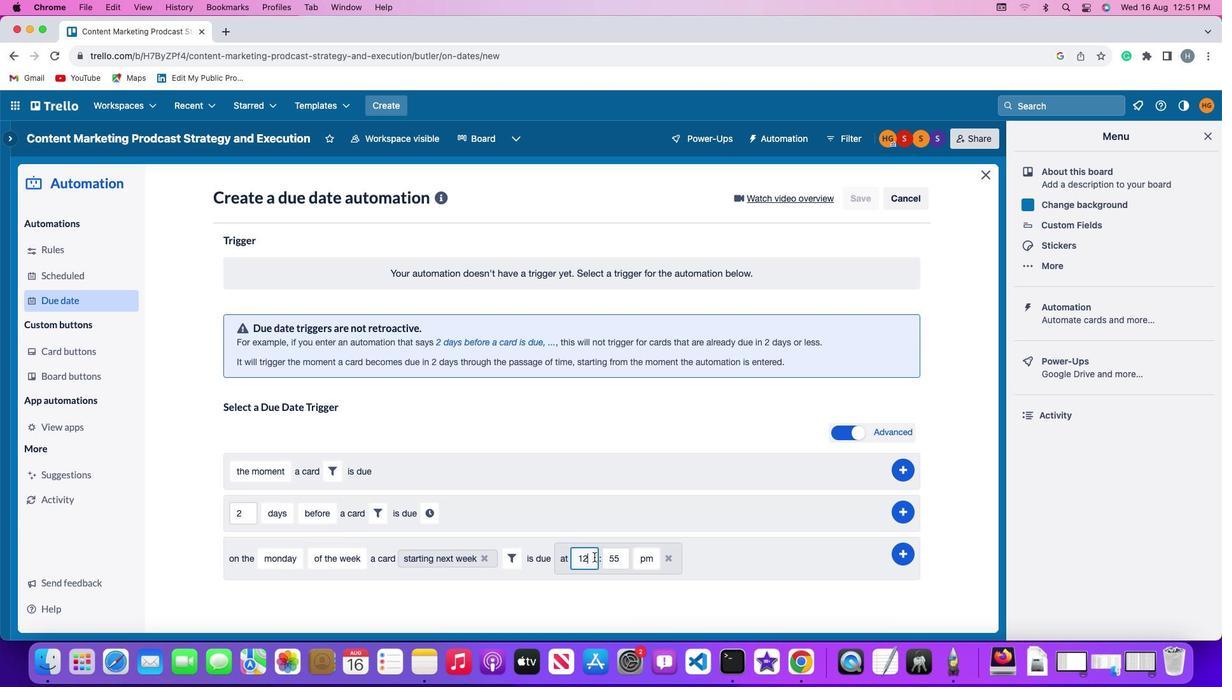 
Action: Key pressed Key.backspaceKey.backspace
Screenshot: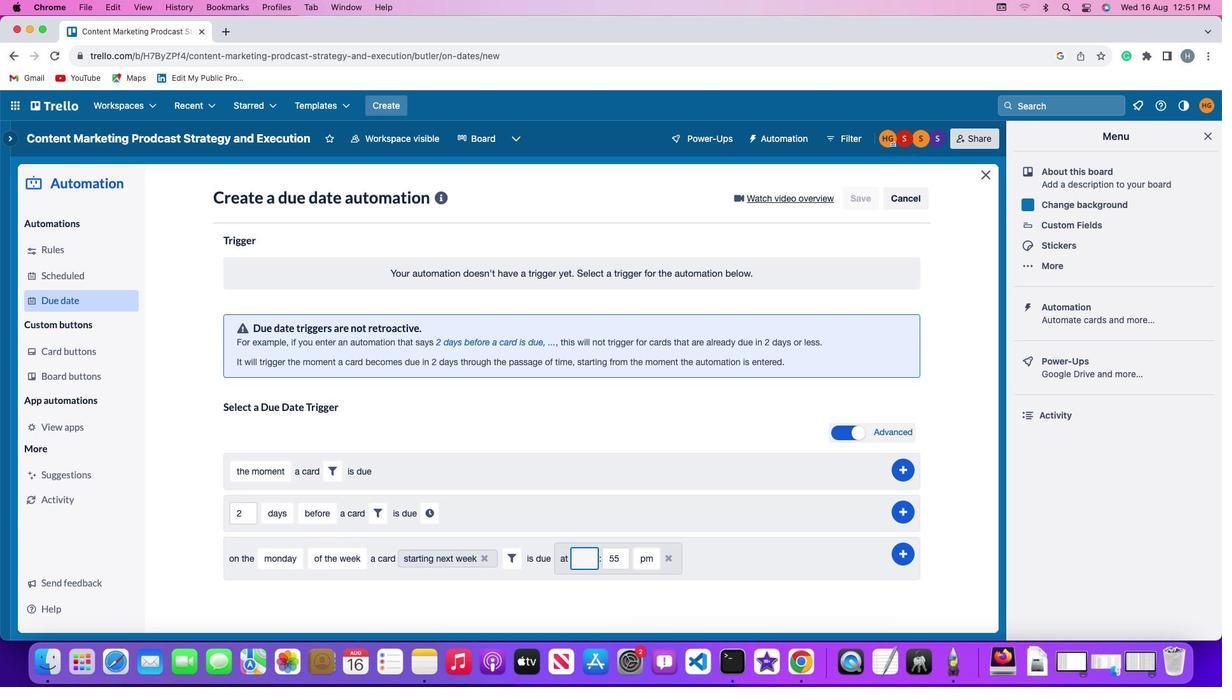 
Action: Mouse moved to (566, 553)
Screenshot: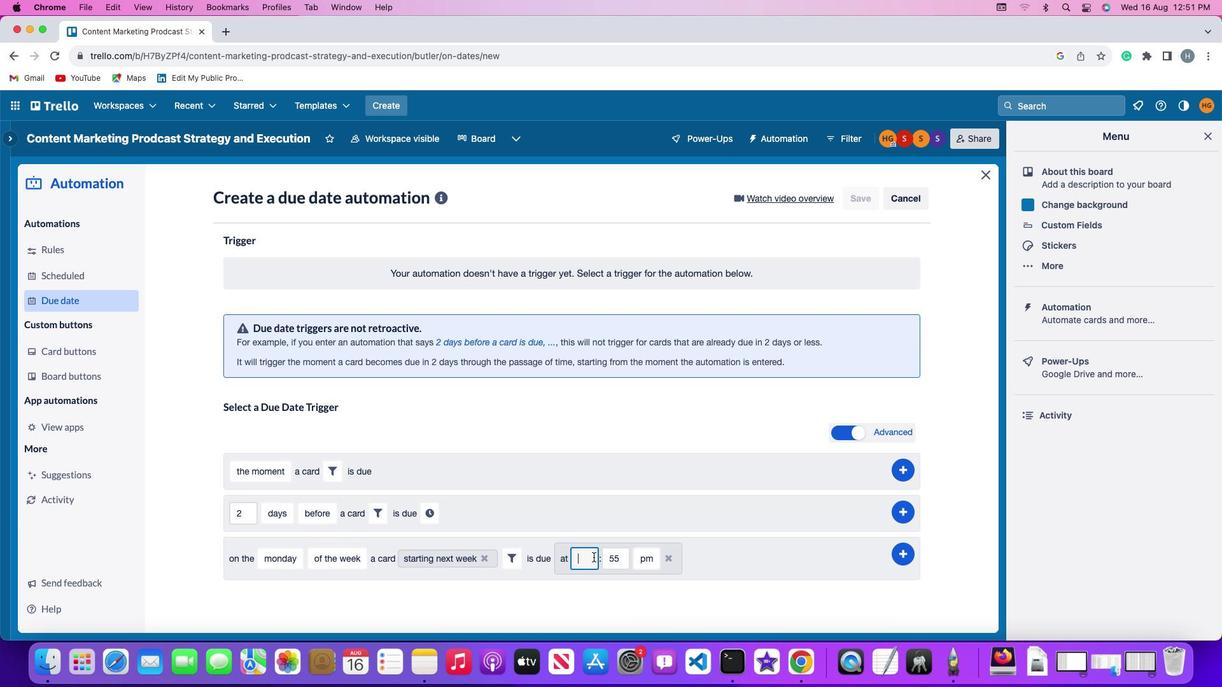 
Action: Key pressed '1'
Screenshot: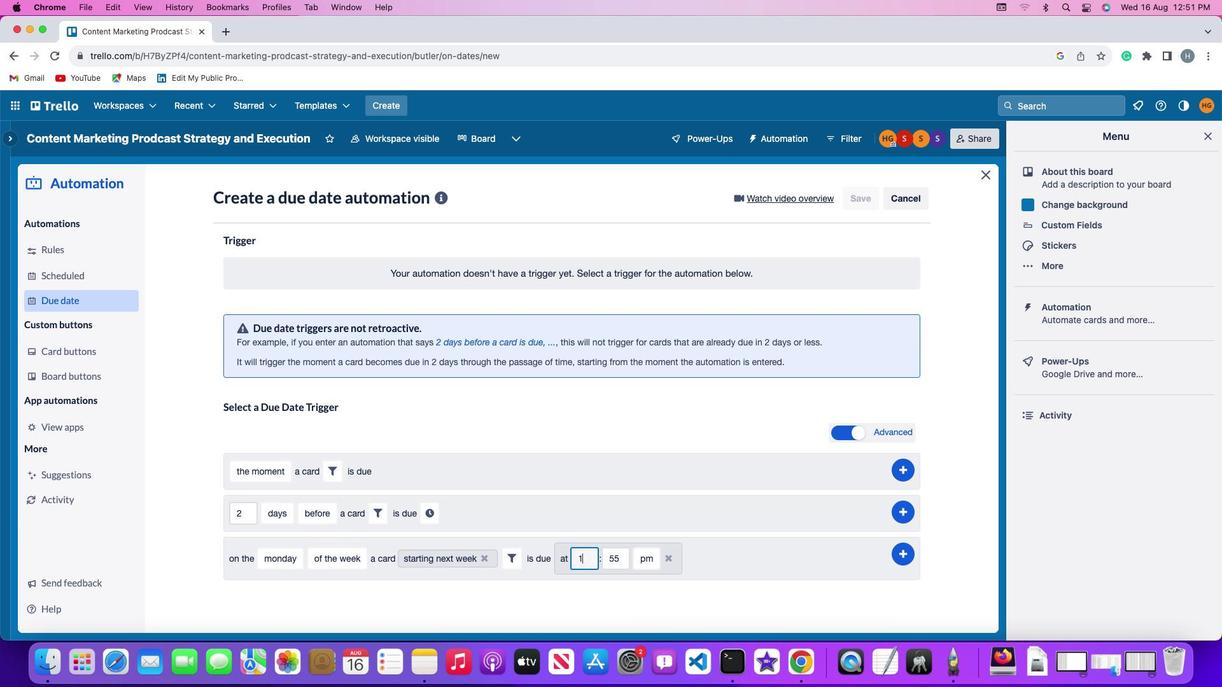 
Action: Mouse moved to (567, 553)
Screenshot: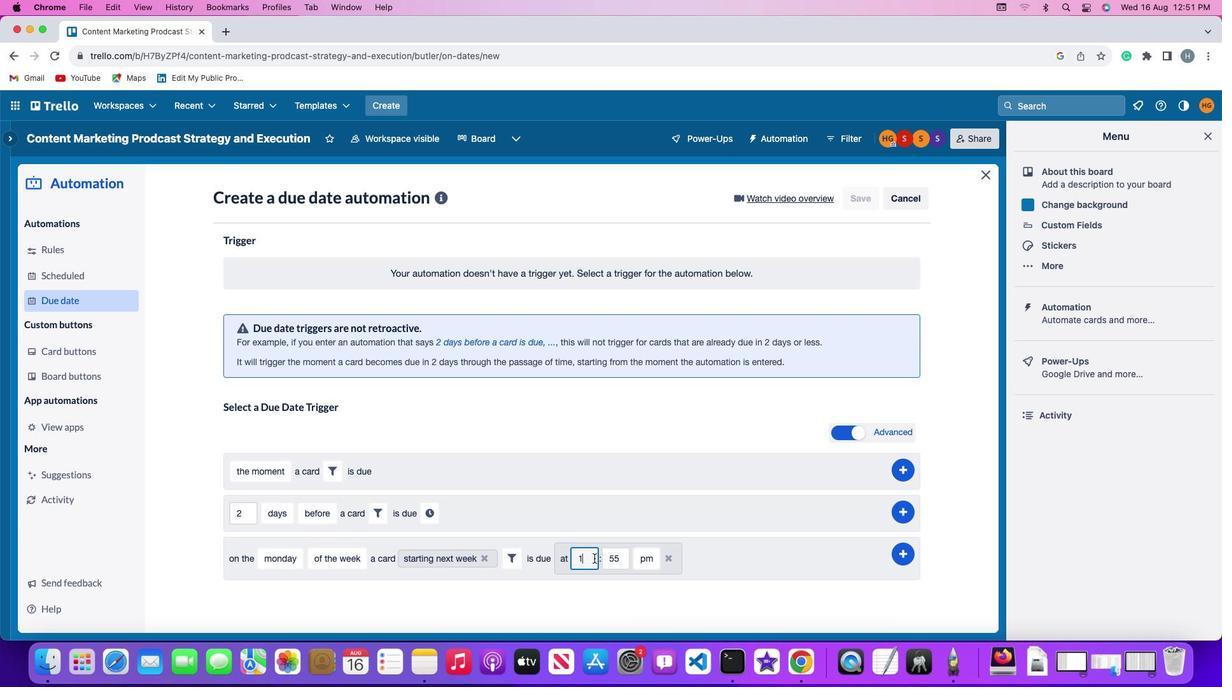 
Action: Key pressed '1'
Screenshot: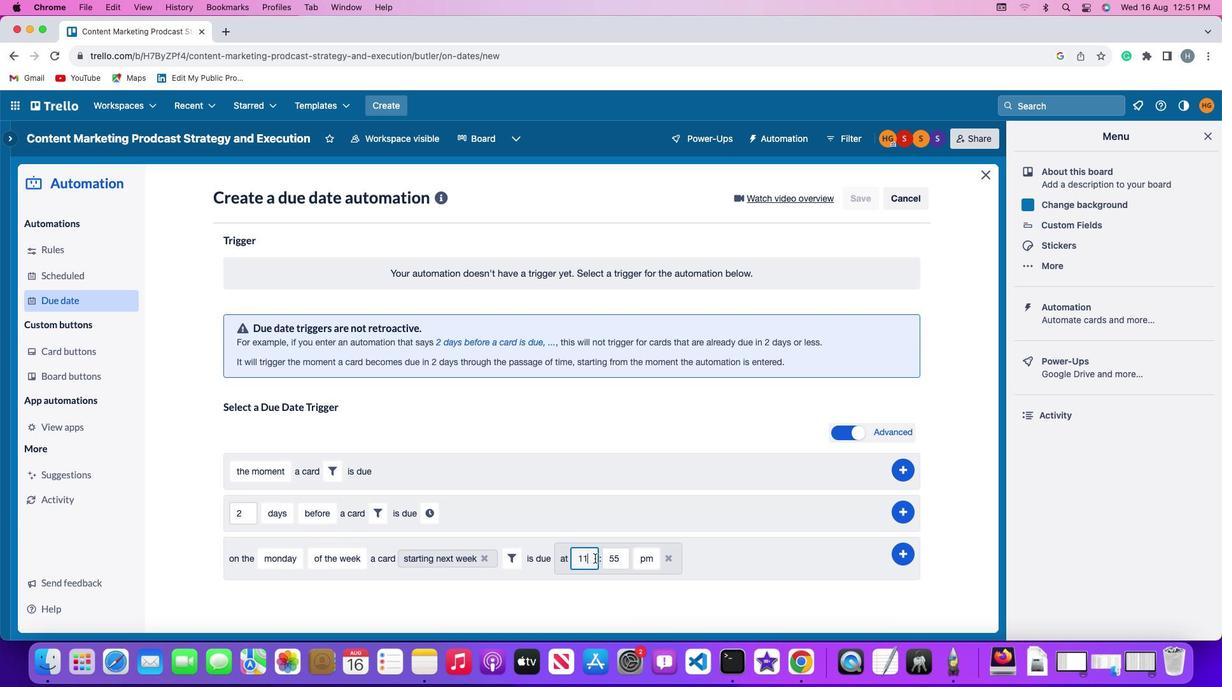 
Action: Mouse moved to (589, 554)
Screenshot: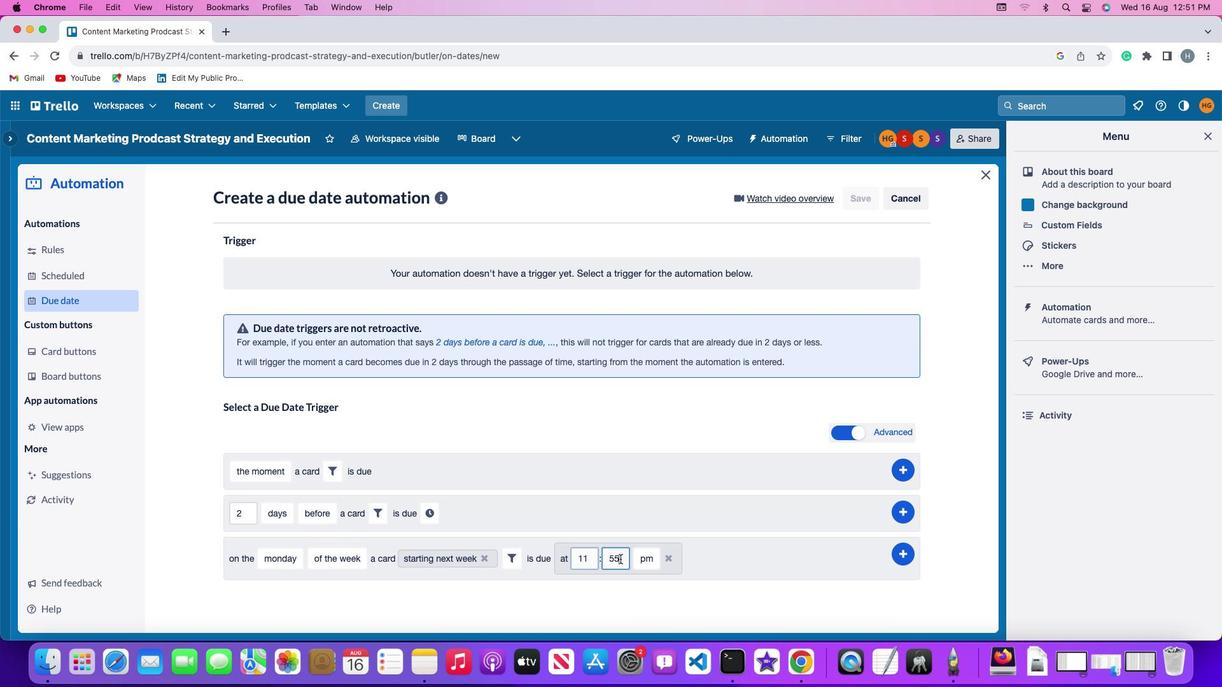 
Action: Mouse pressed left at (589, 554)
Screenshot: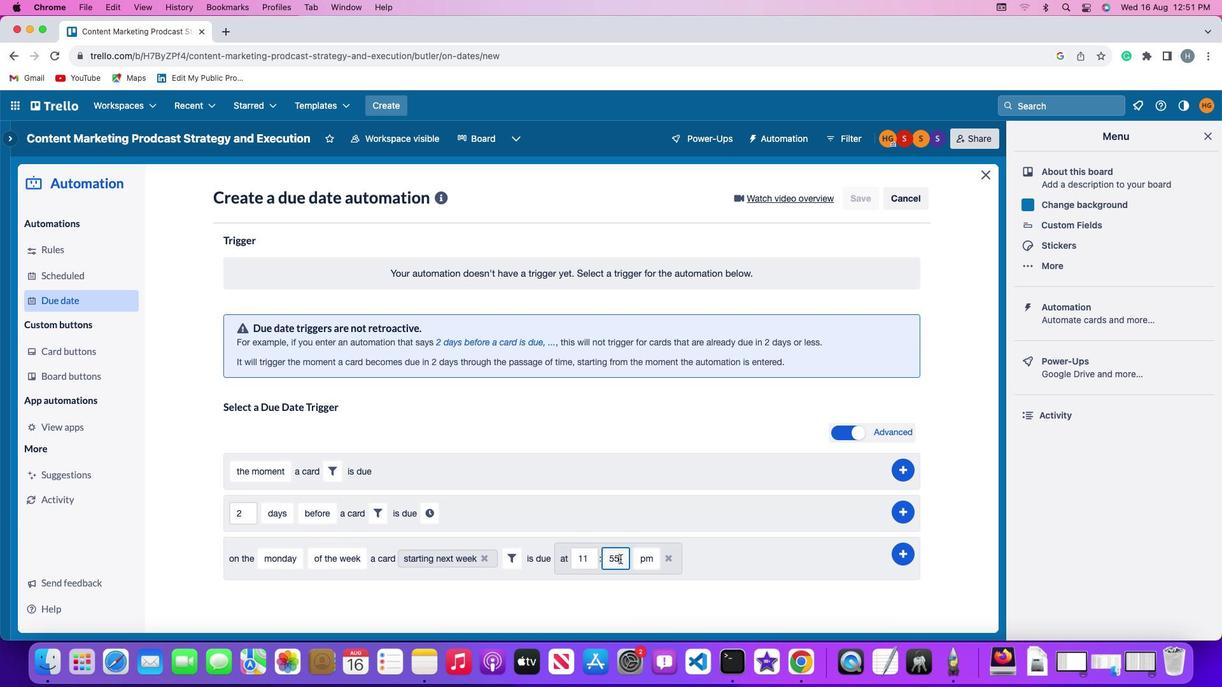 
Action: Key pressed Key.backspaceKey.backspace'0''0'
Screenshot: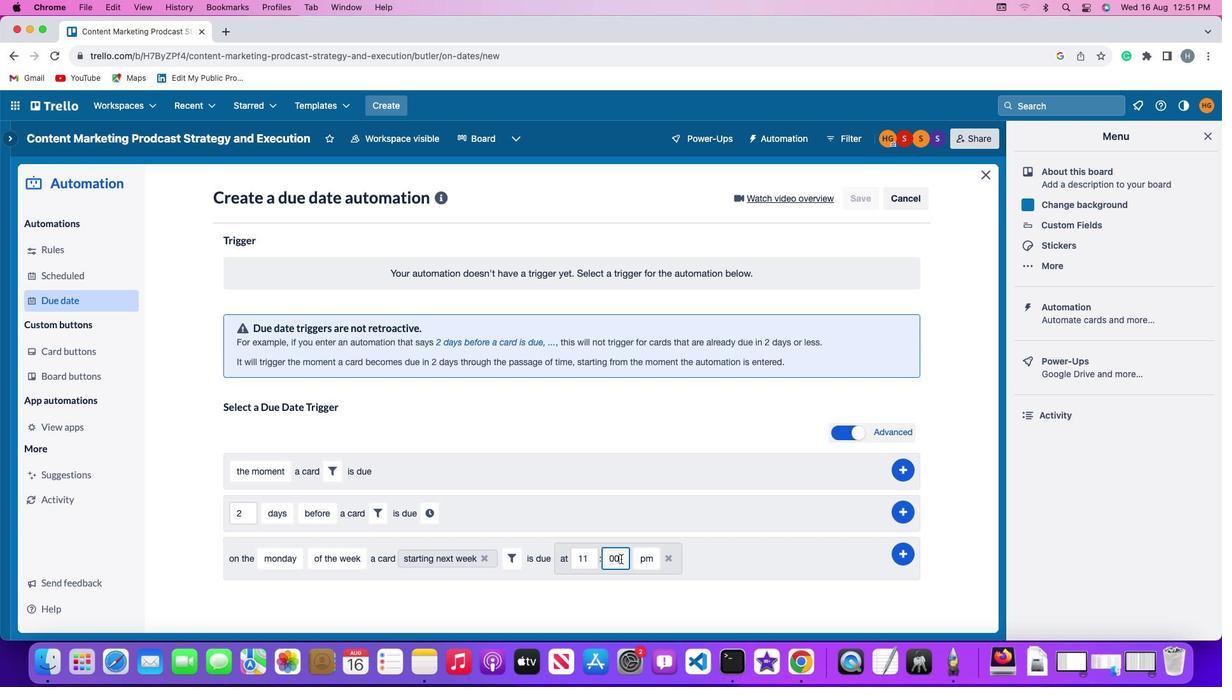 
Action: Mouse moved to (606, 556)
Screenshot: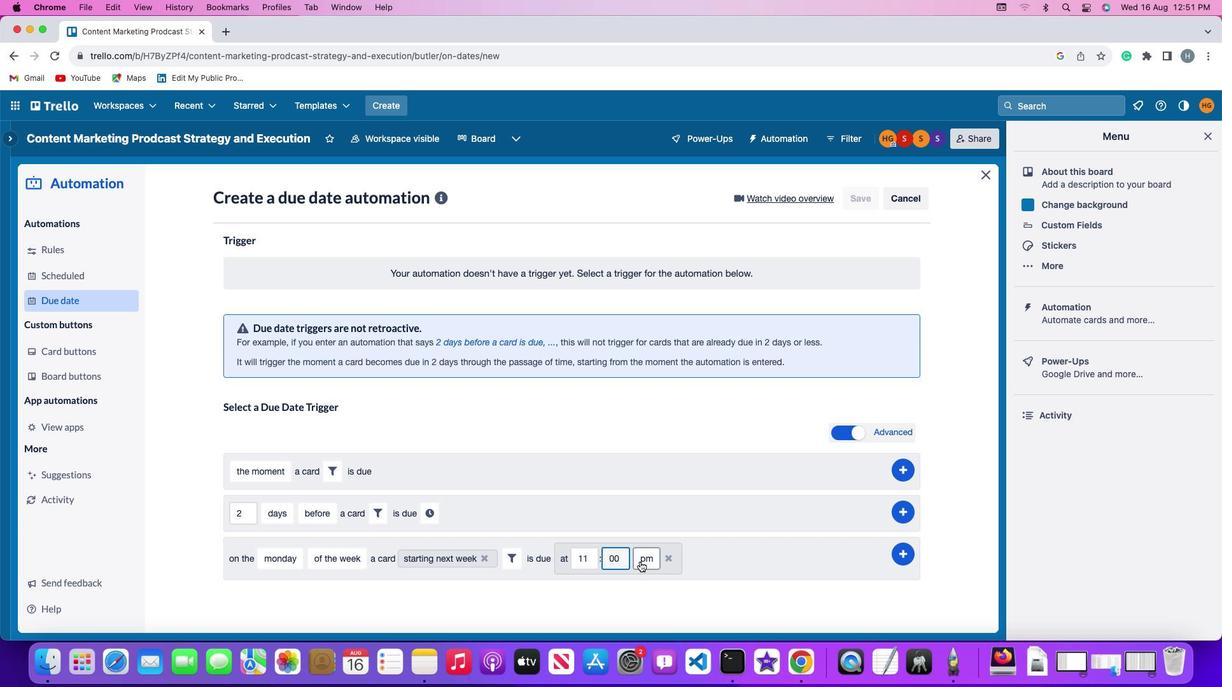 
Action: Mouse pressed left at (606, 556)
Screenshot: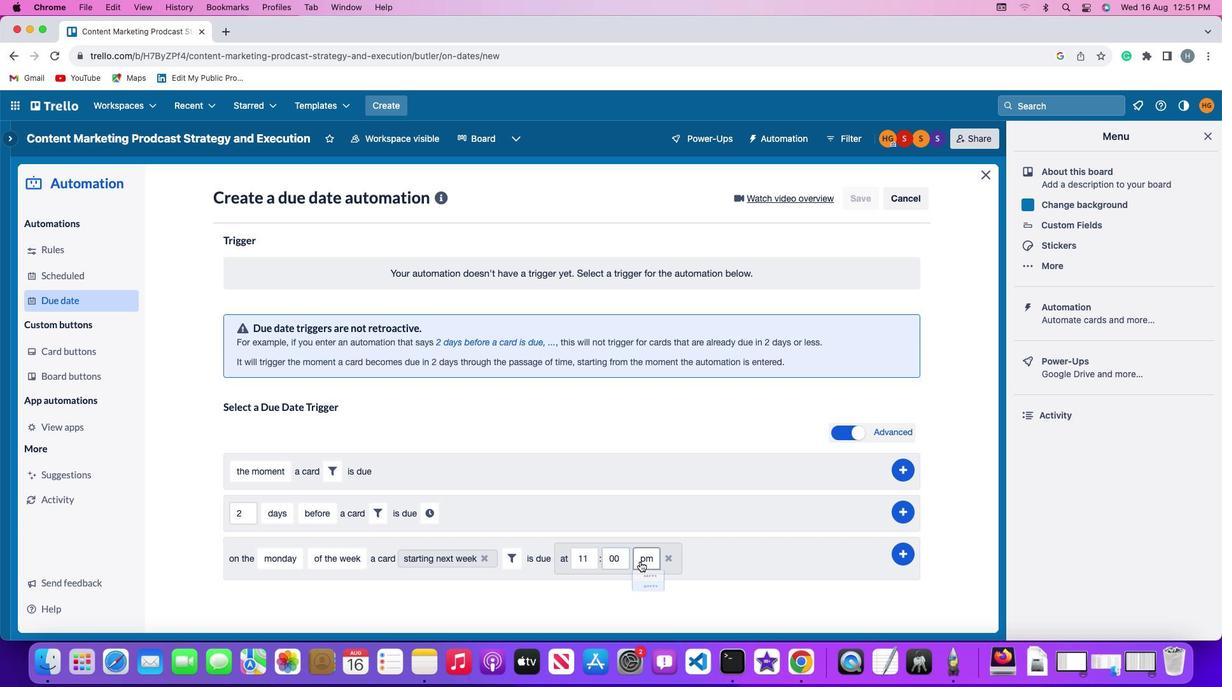 
Action: Mouse moved to (609, 573)
Screenshot: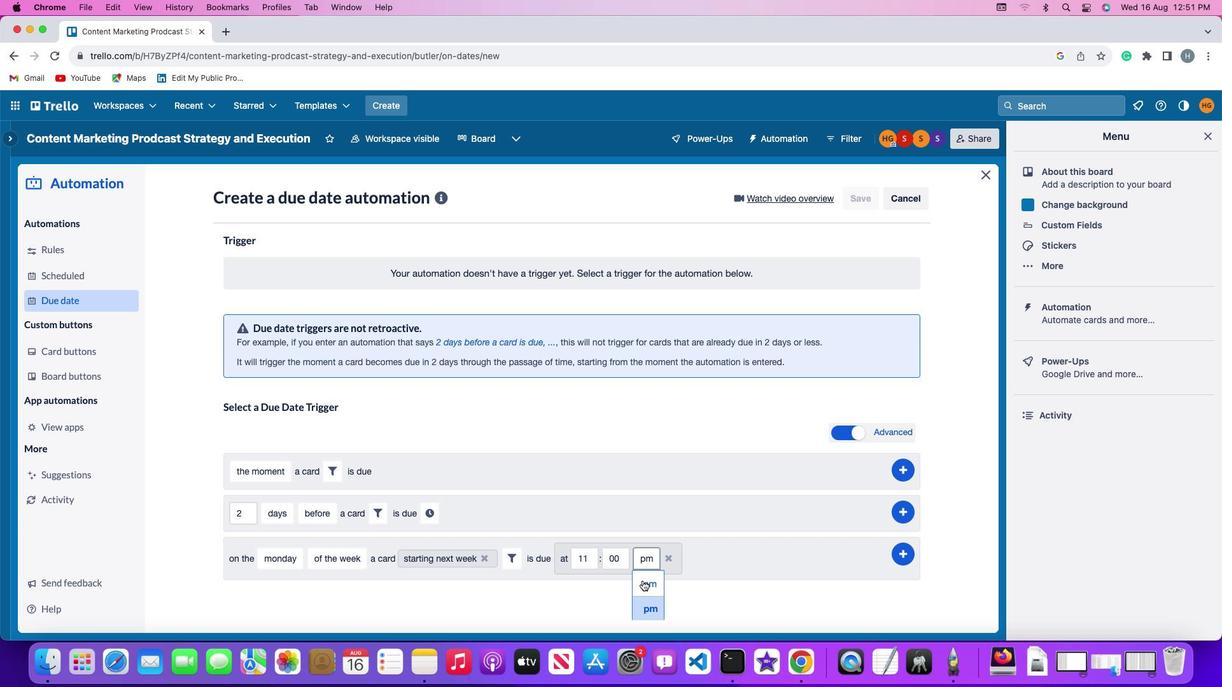 
Action: Mouse pressed left at (609, 573)
Screenshot: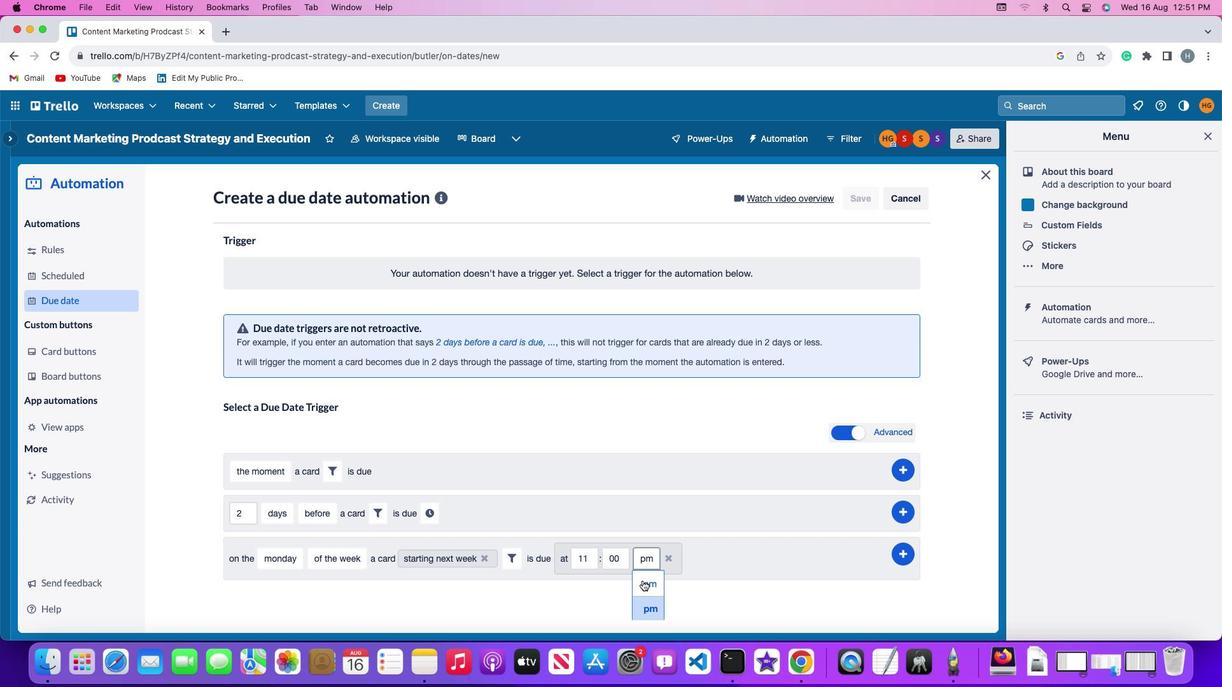 
Action: Mouse moved to (844, 549)
Screenshot: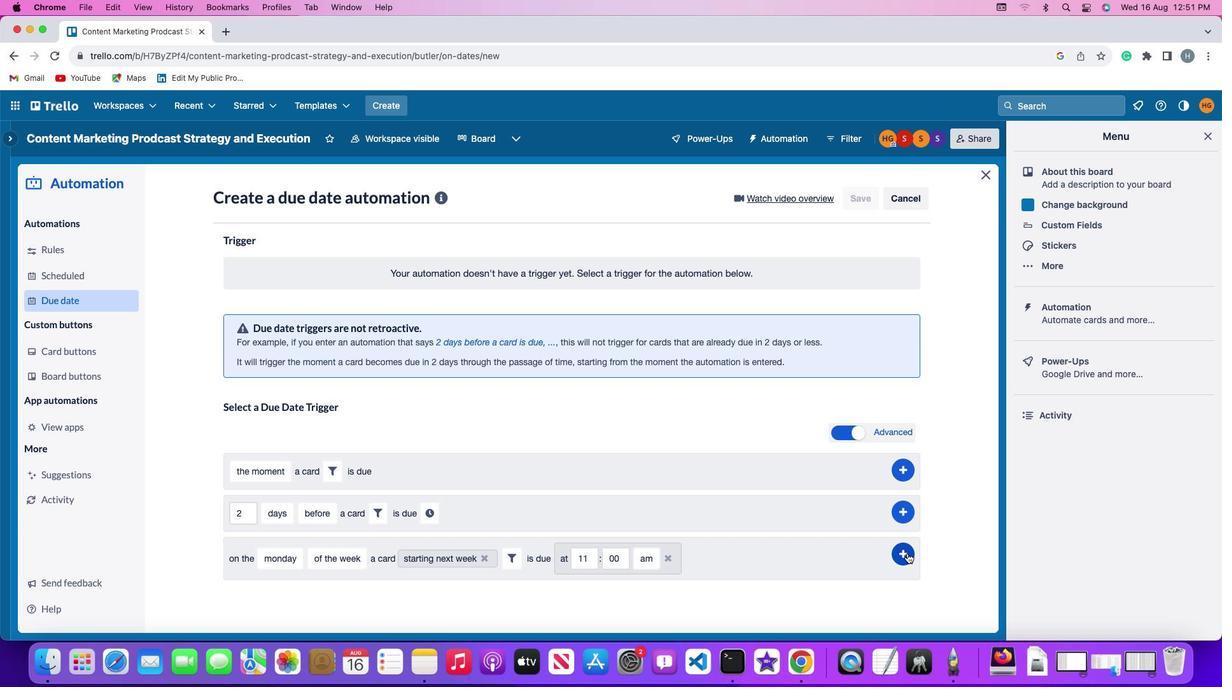 
Action: Mouse pressed left at (844, 549)
Screenshot: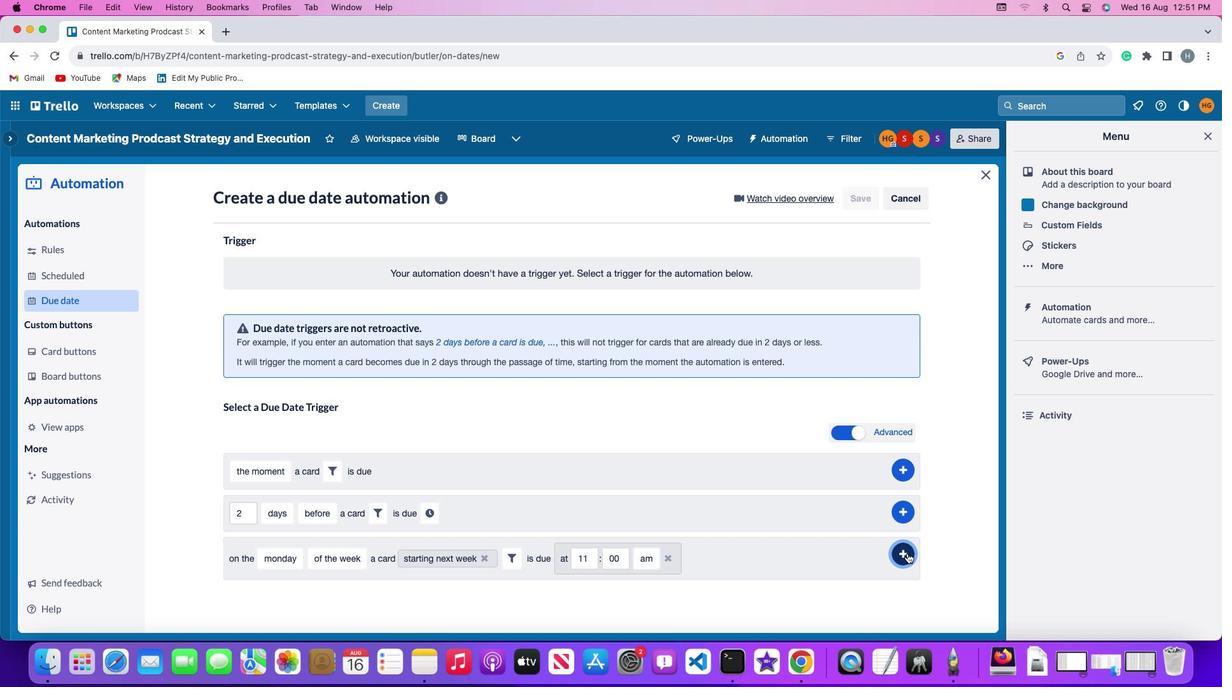 
Action: Mouse moved to (891, 433)
Screenshot: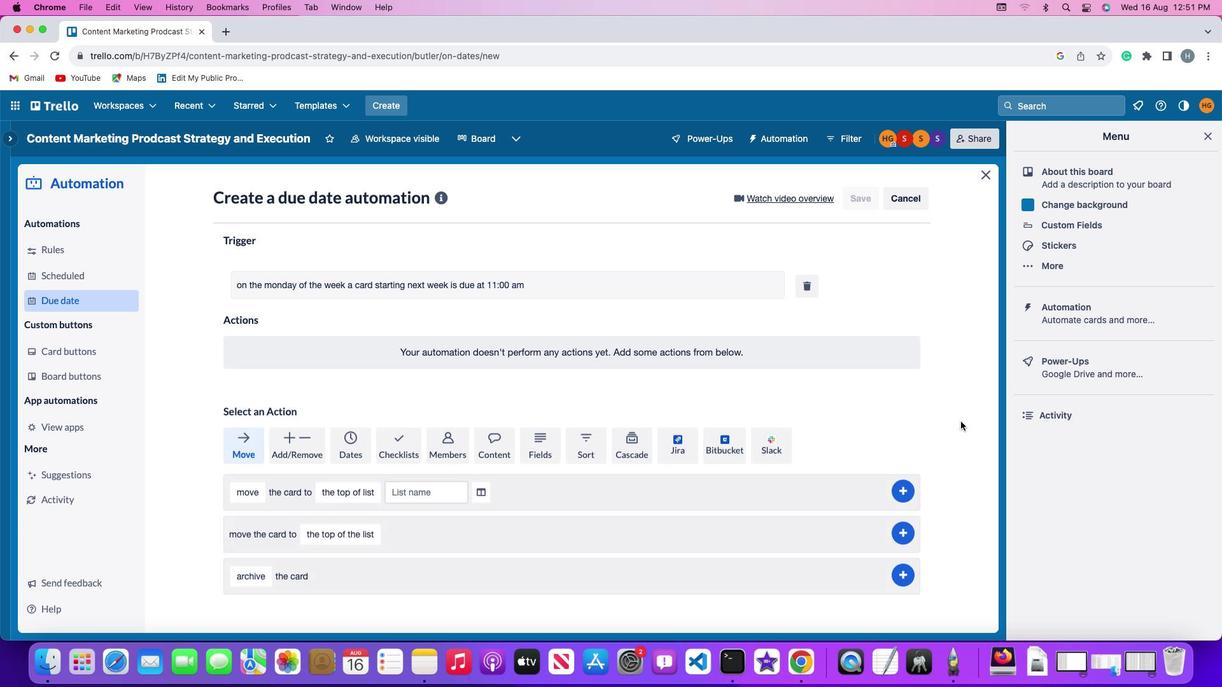 
